 Task: In the  document sketch.html. Below name insert the link: 'www.quora.com' Insert Dropdown below the link: Project Status  'Select Completed'Insert Header and write  "Stellar". Change font style to  Times New Roman
Action: Mouse pressed left at (277, 437)
Screenshot: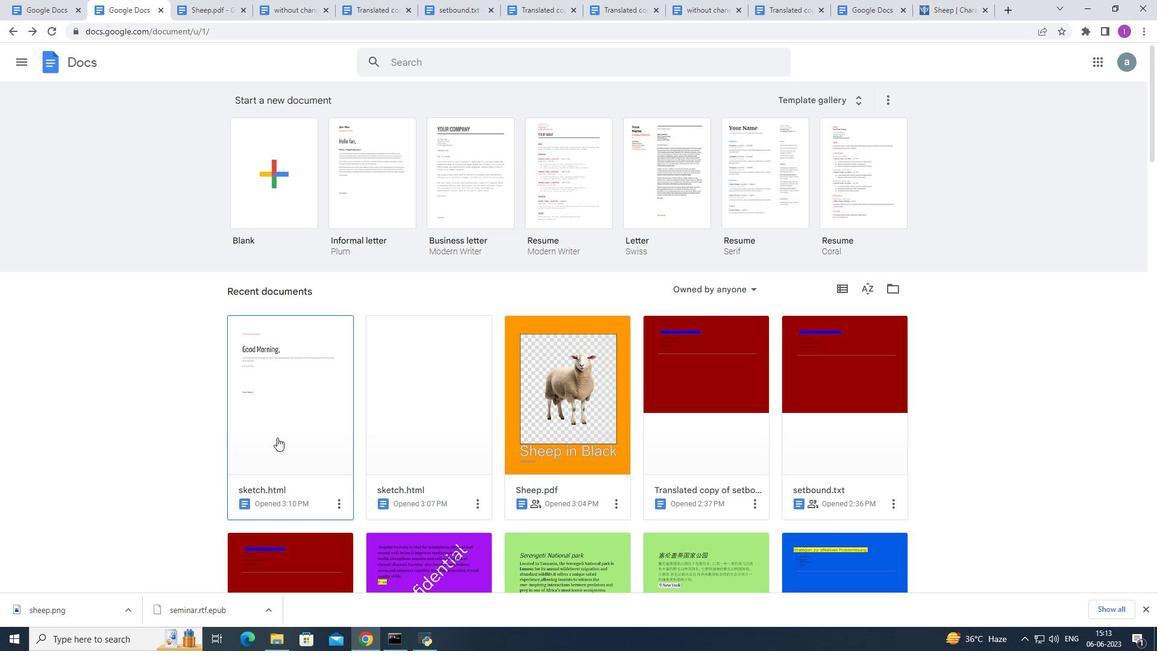 
Action: Mouse moved to (426, 384)
Screenshot: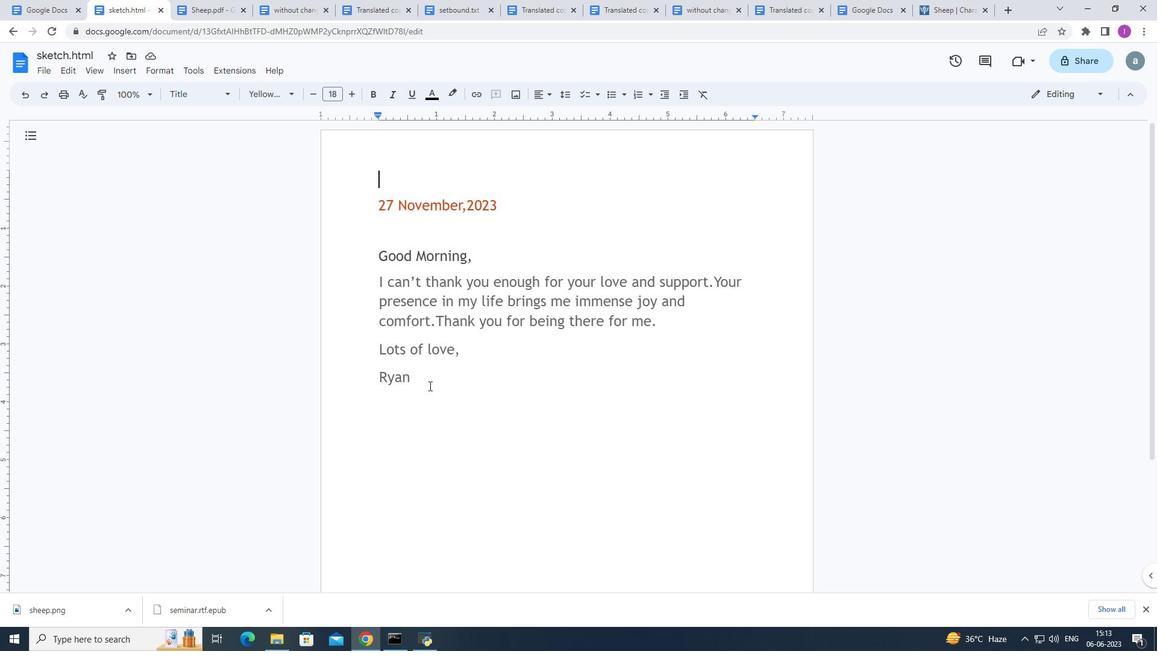
Action: Mouse pressed left at (426, 384)
Screenshot: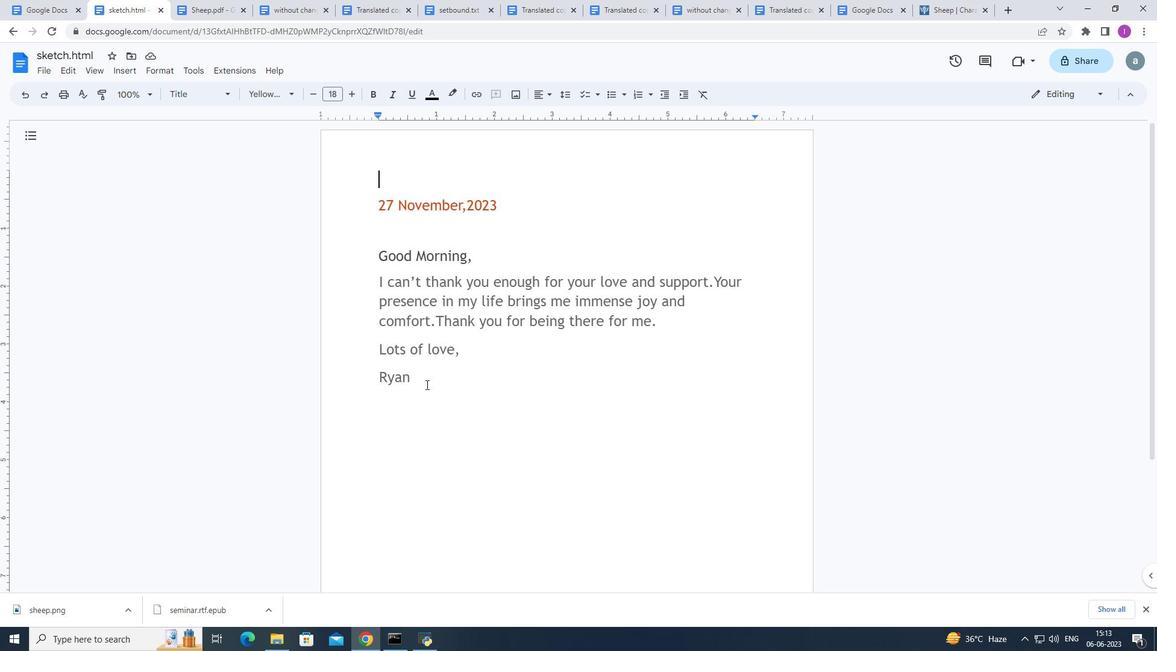 
Action: Mouse moved to (607, 387)
Screenshot: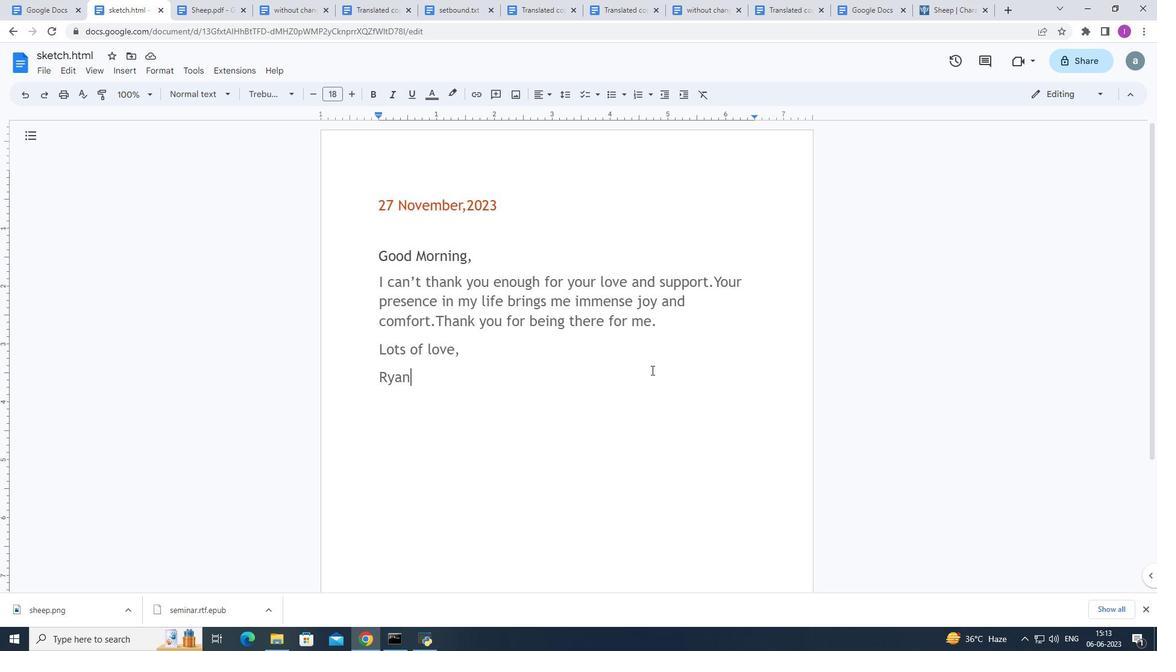 
Action: Key pressed <Key.enter>
Screenshot: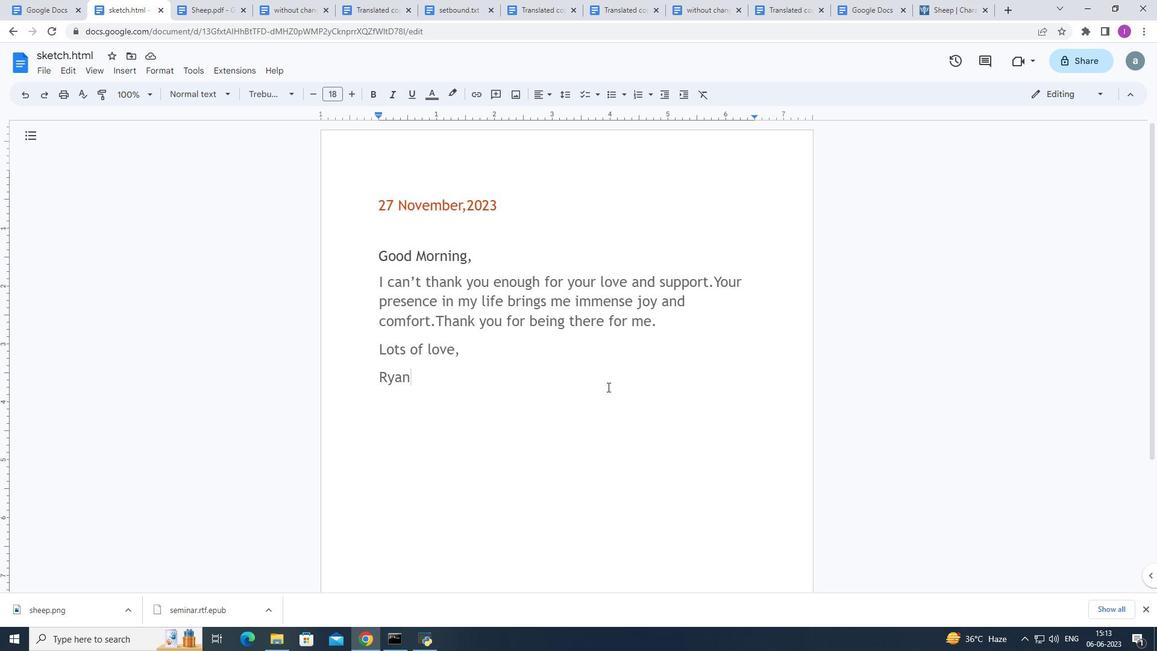 
Action: Mouse moved to (111, 70)
Screenshot: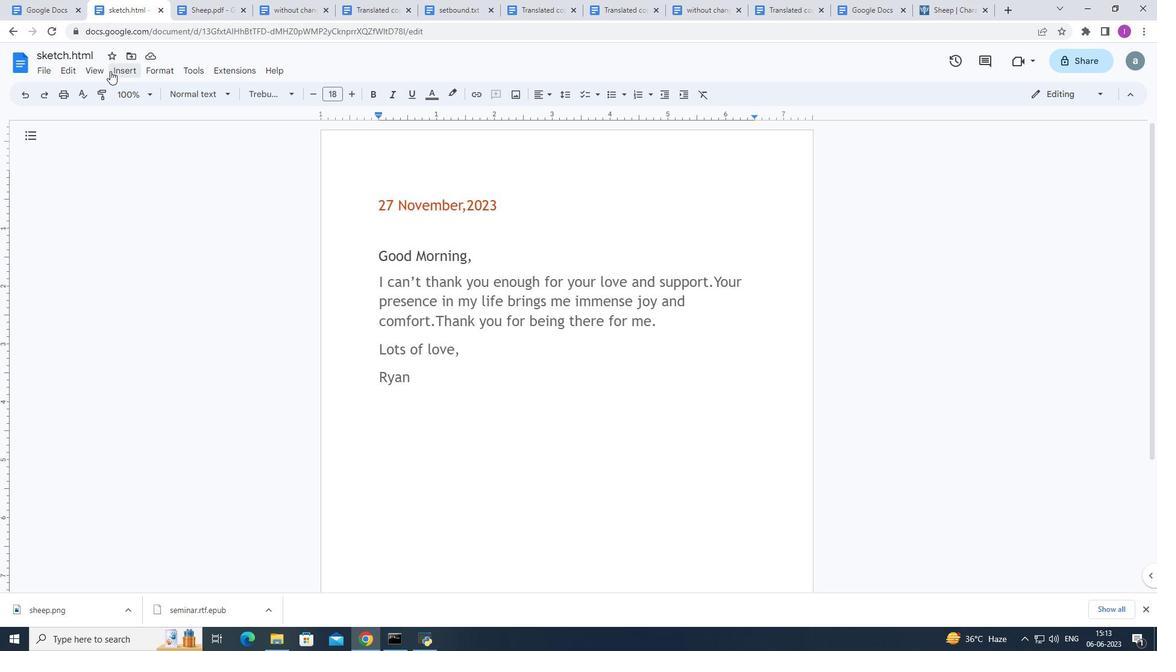 
Action: Mouse pressed left at (111, 70)
Screenshot: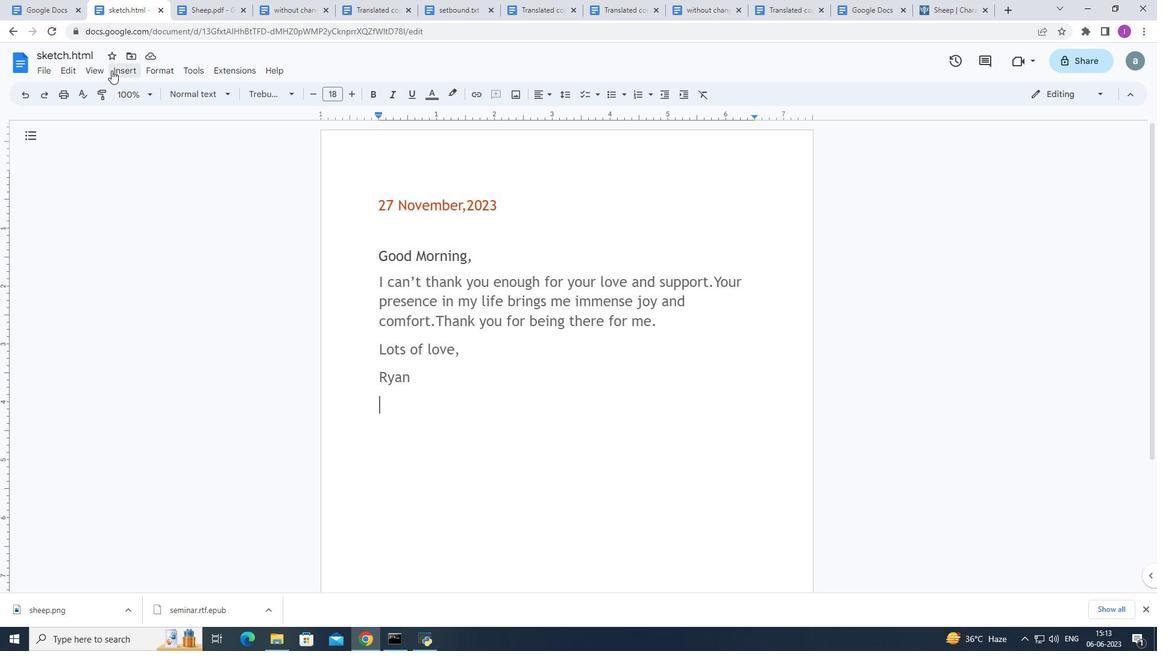 
Action: Mouse moved to (142, 438)
Screenshot: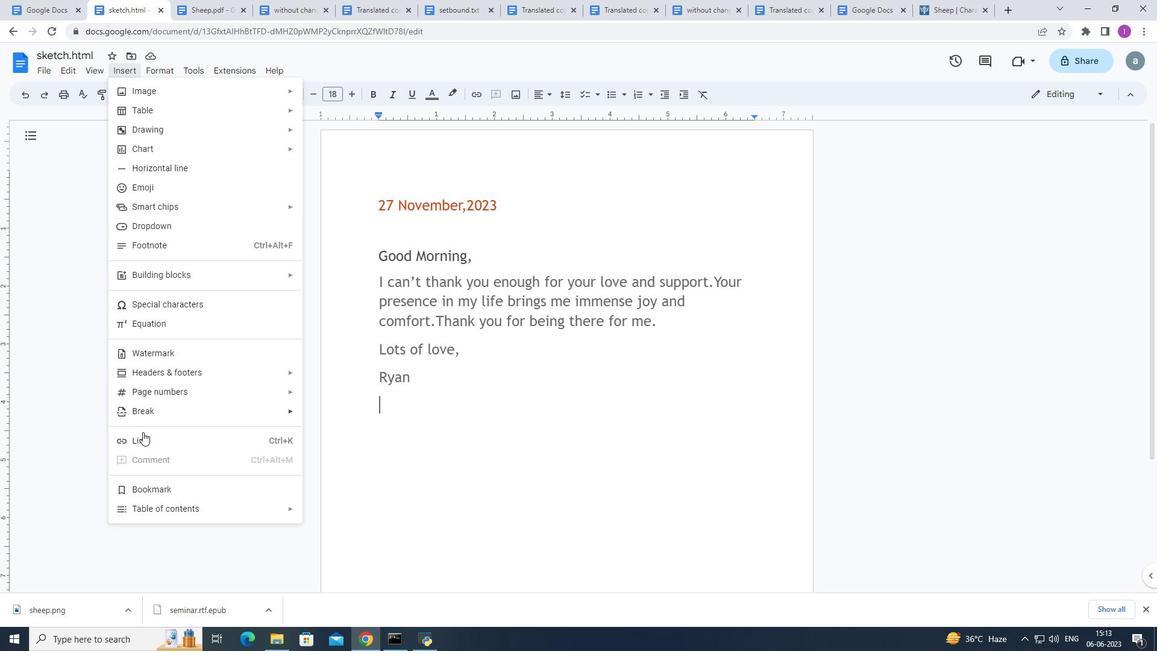 
Action: Mouse pressed left at (142, 438)
Screenshot: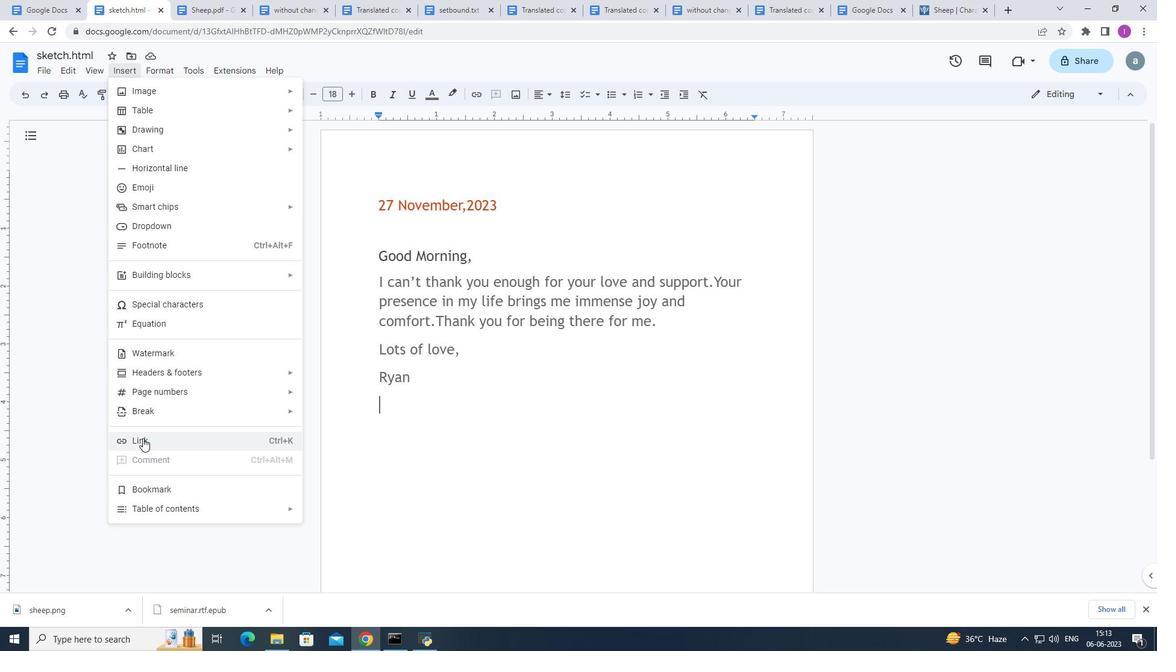 
Action: Mouse moved to (431, 316)
Screenshot: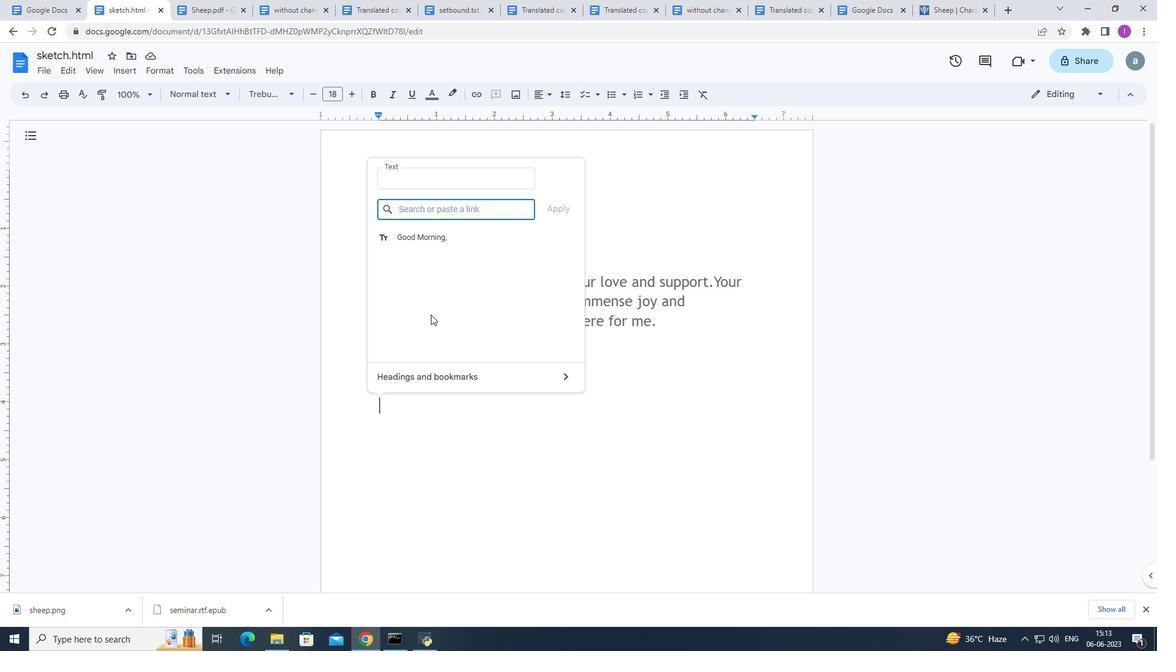 
Action: Key pressed w
Screenshot: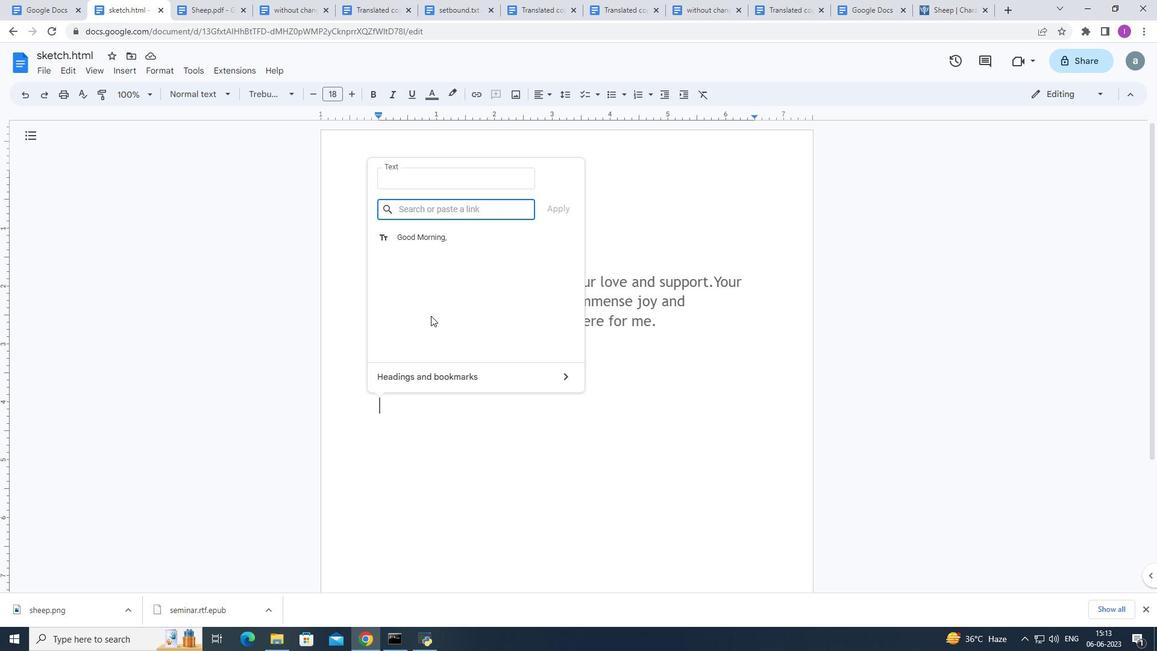 
Action: Mouse moved to (432, 319)
Screenshot: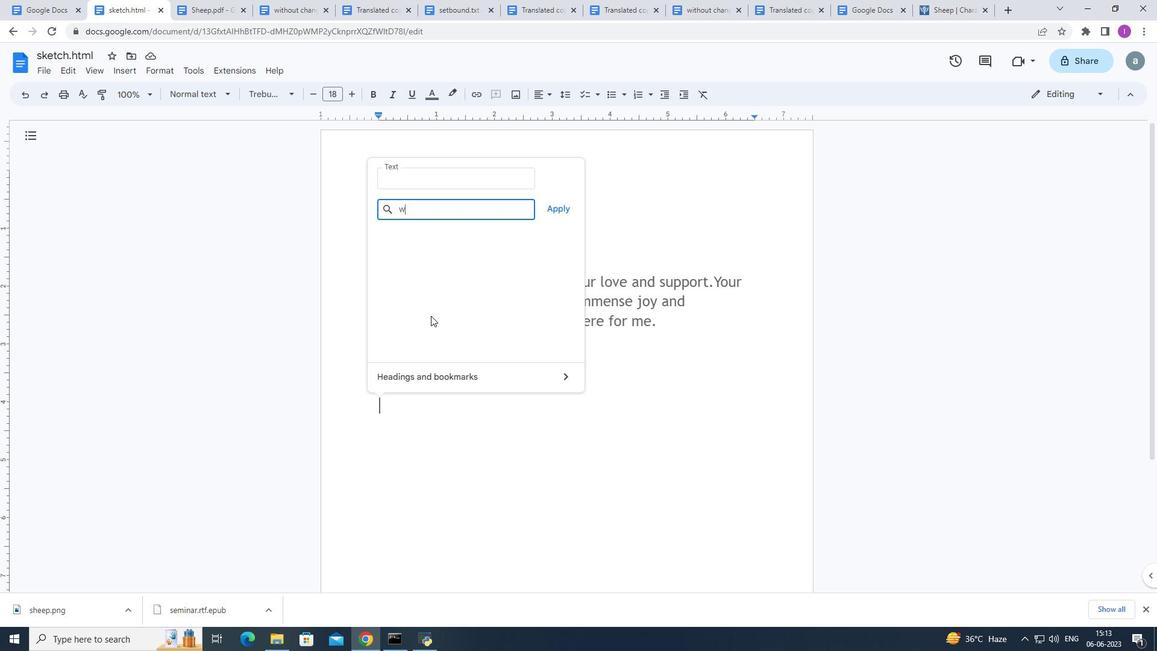 
Action: Key pressed w
Screenshot: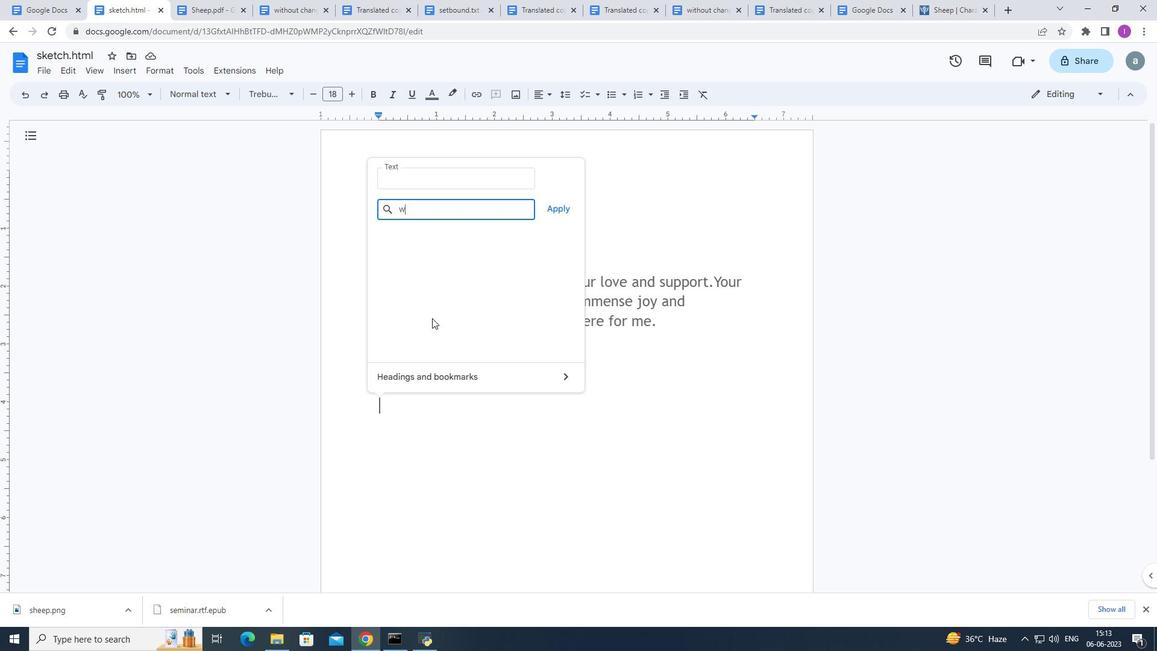 
Action: Mouse moved to (432, 320)
Screenshot: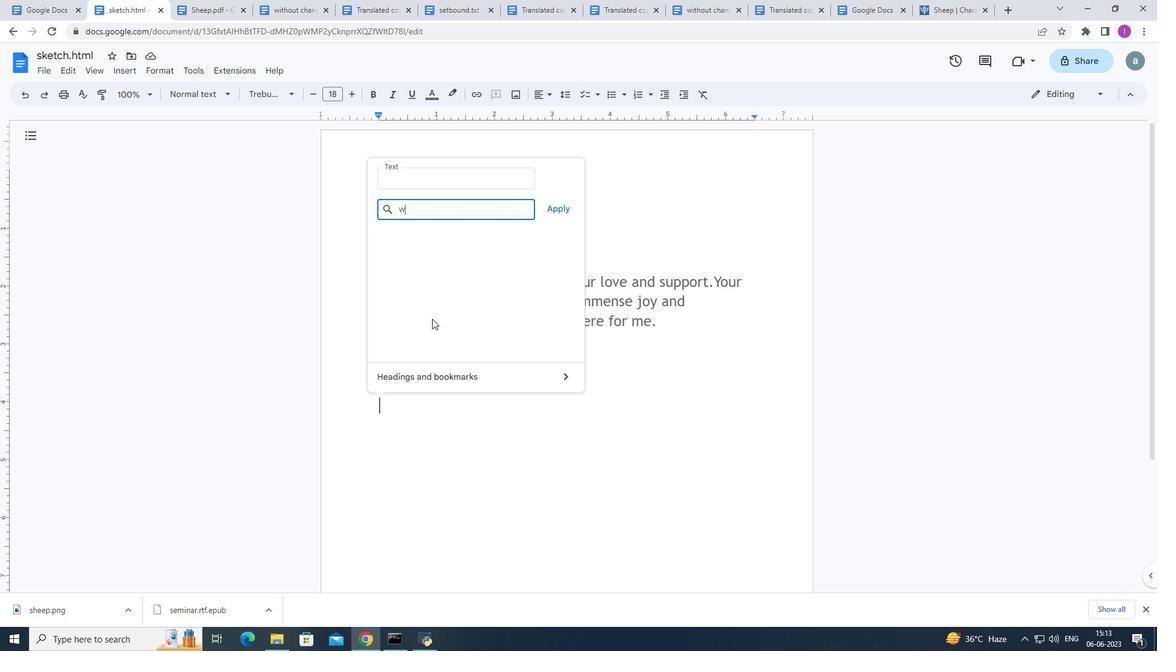 
Action: Key pressed w
Screenshot: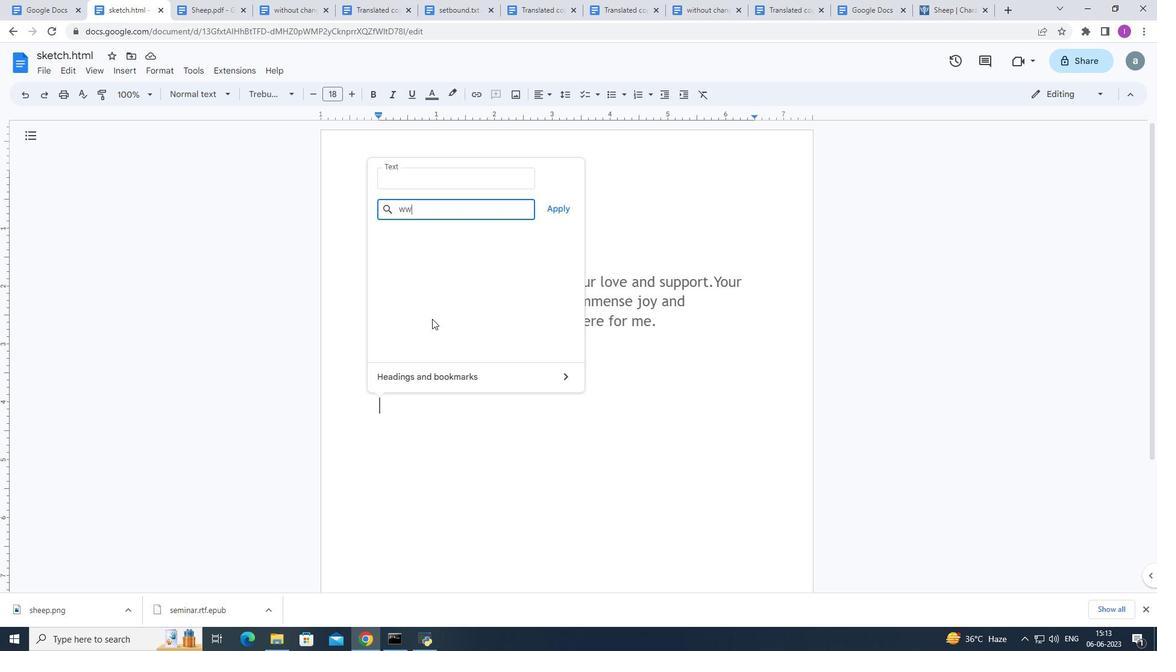 
Action: Mouse moved to (434, 342)
Screenshot: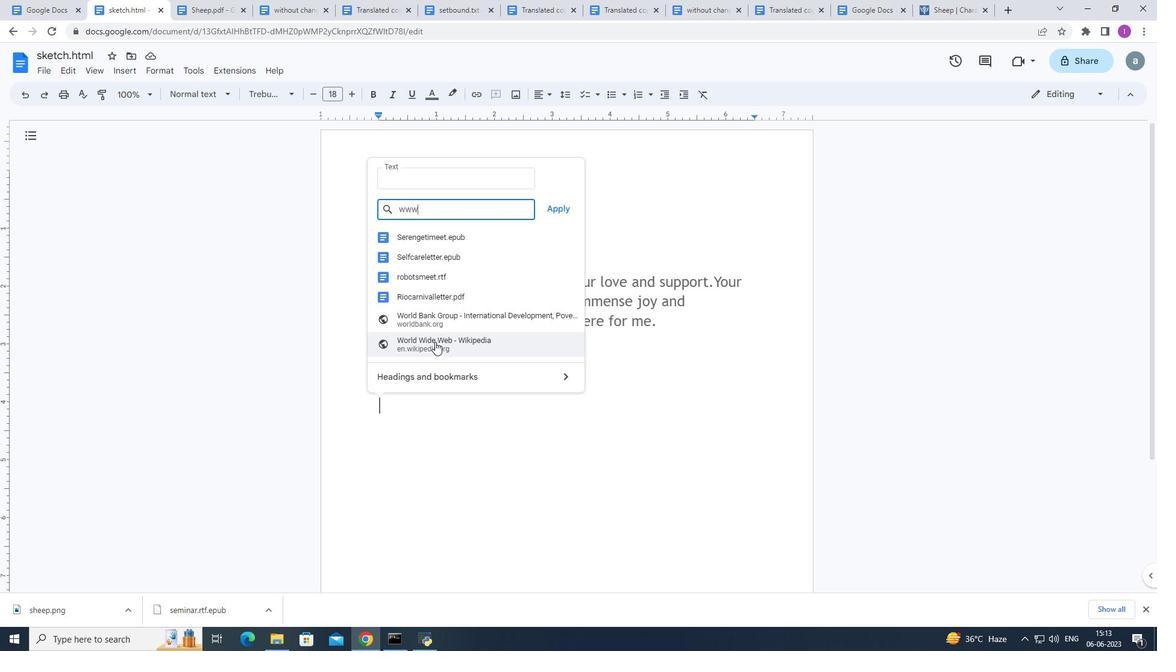 
Action: Key pressed .
Screenshot: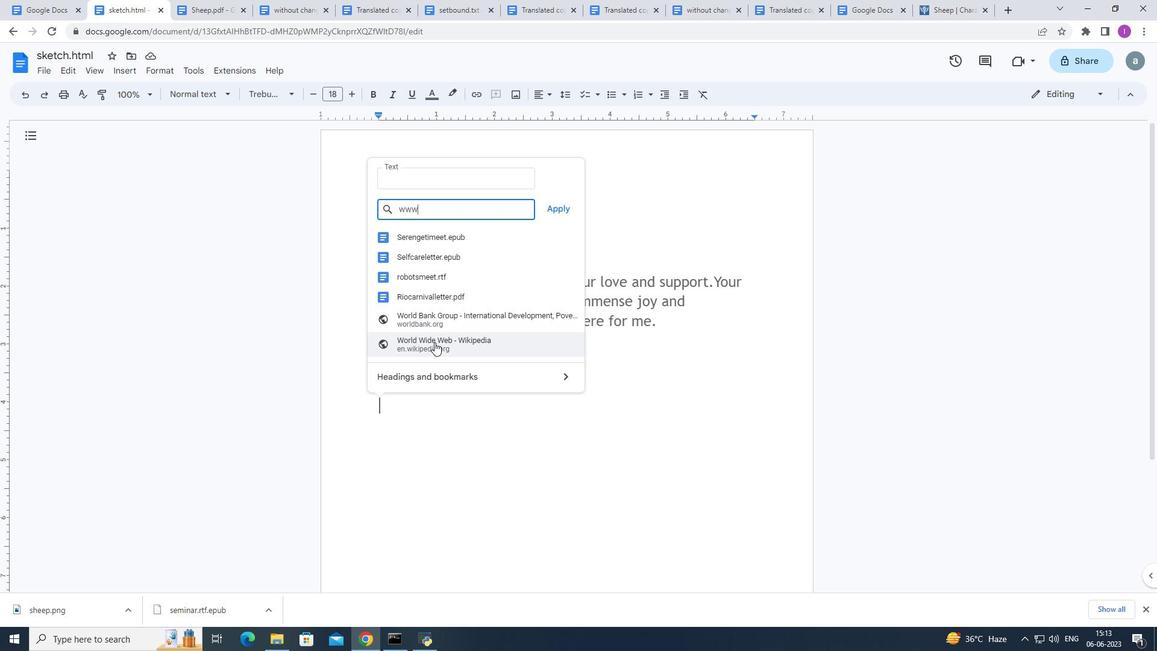 
Action: Mouse moved to (457, 336)
Screenshot: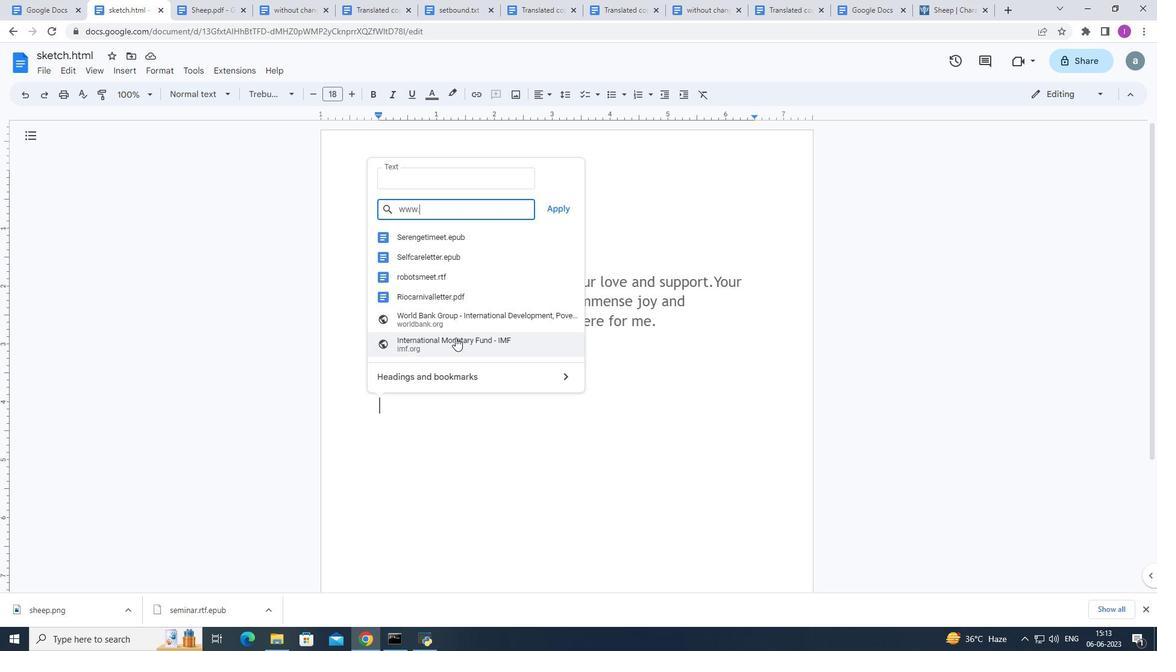 
Action: Key pressed quo
Screenshot: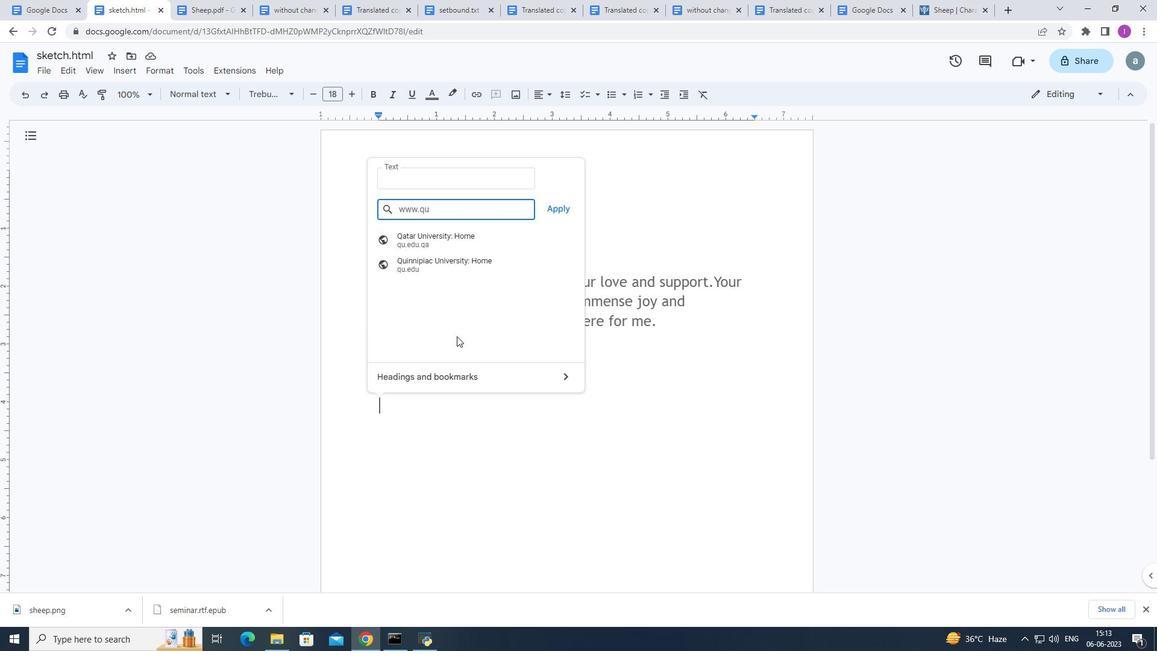 
Action: Mouse moved to (457, 337)
Screenshot: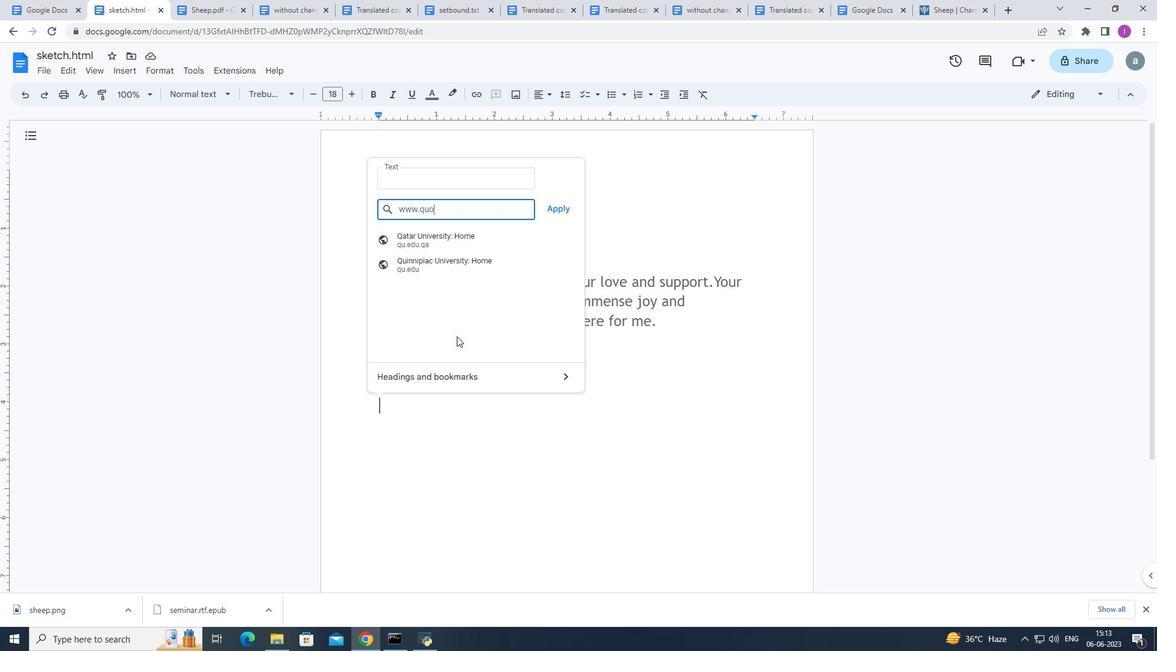 
Action: Key pressed r
Screenshot: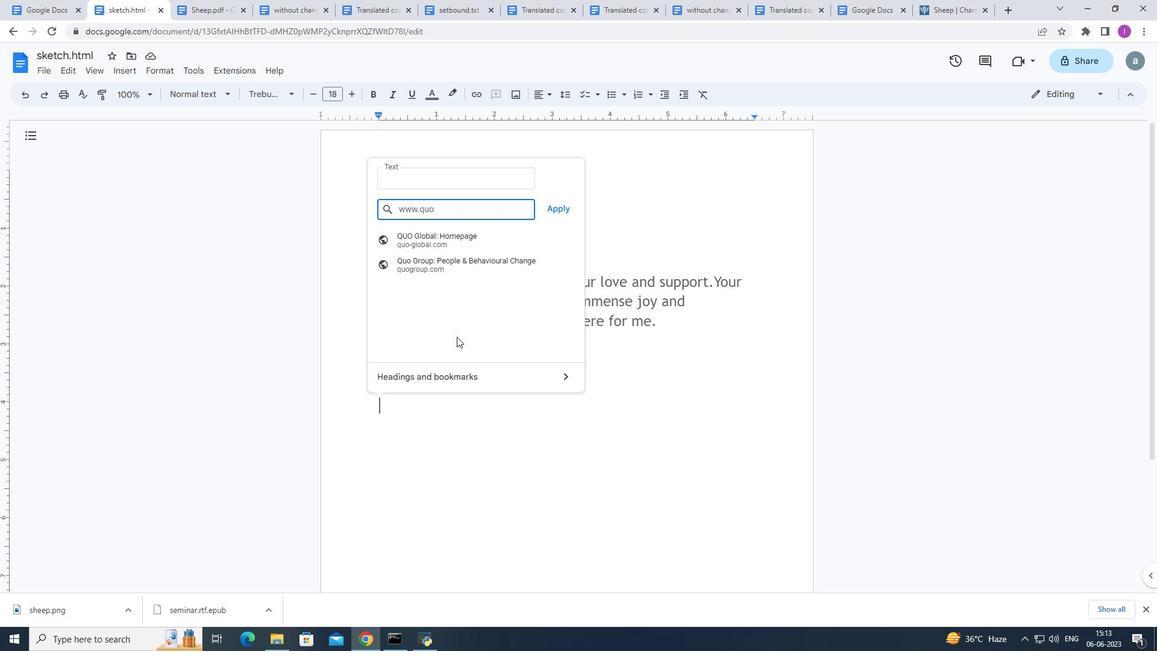 
Action: Mouse moved to (456, 338)
Screenshot: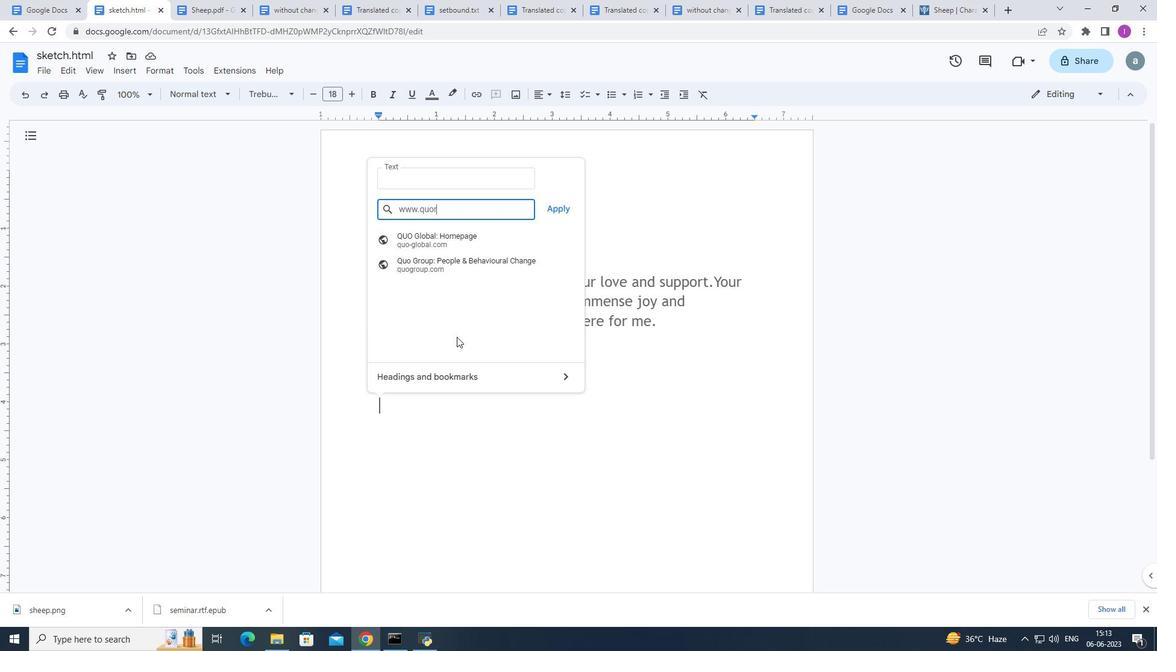 
Action: Key pressed a
Screenshot: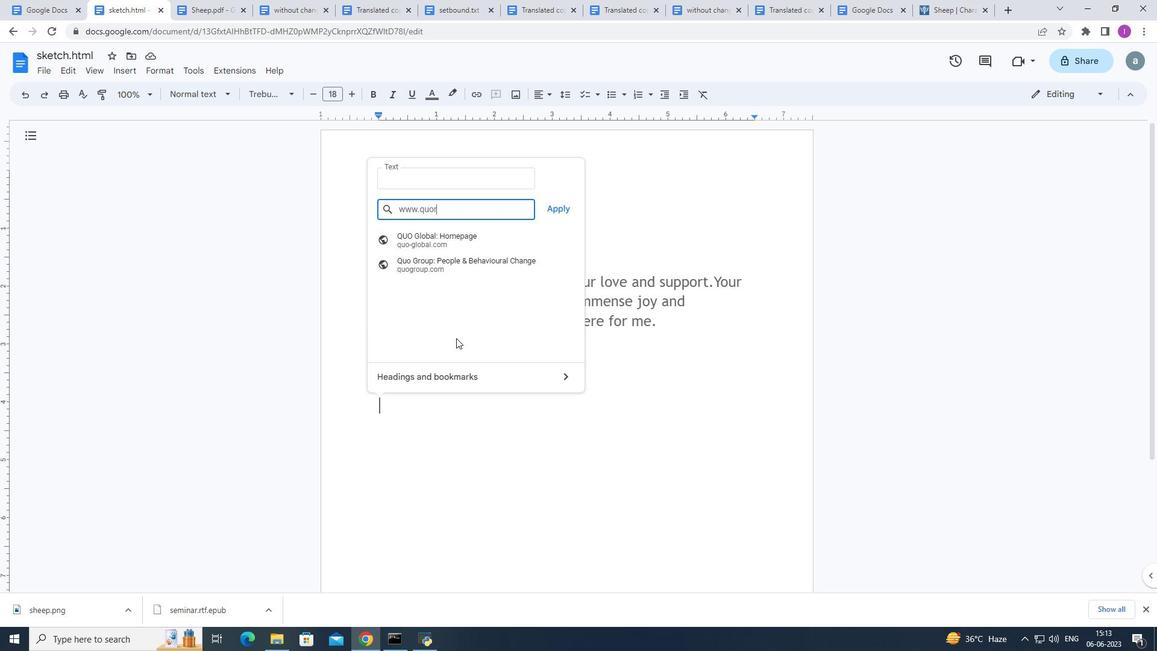 
Action: Mouse moved to (458, 342)
Screenshot: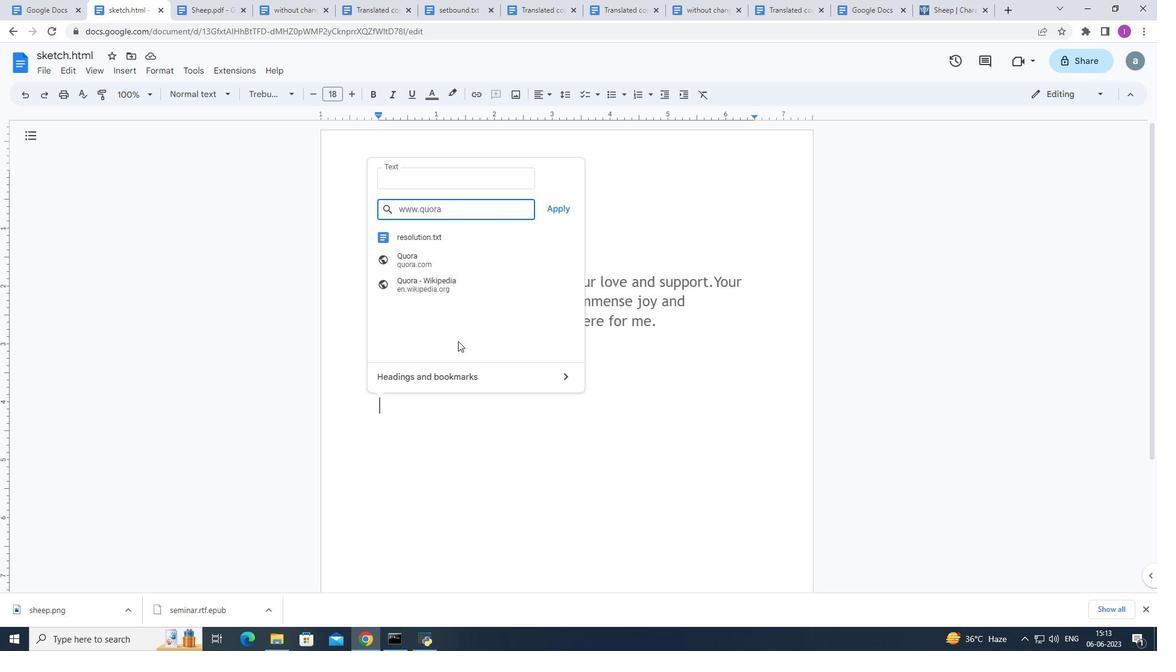 
Action: Key pressed .
Screenshot: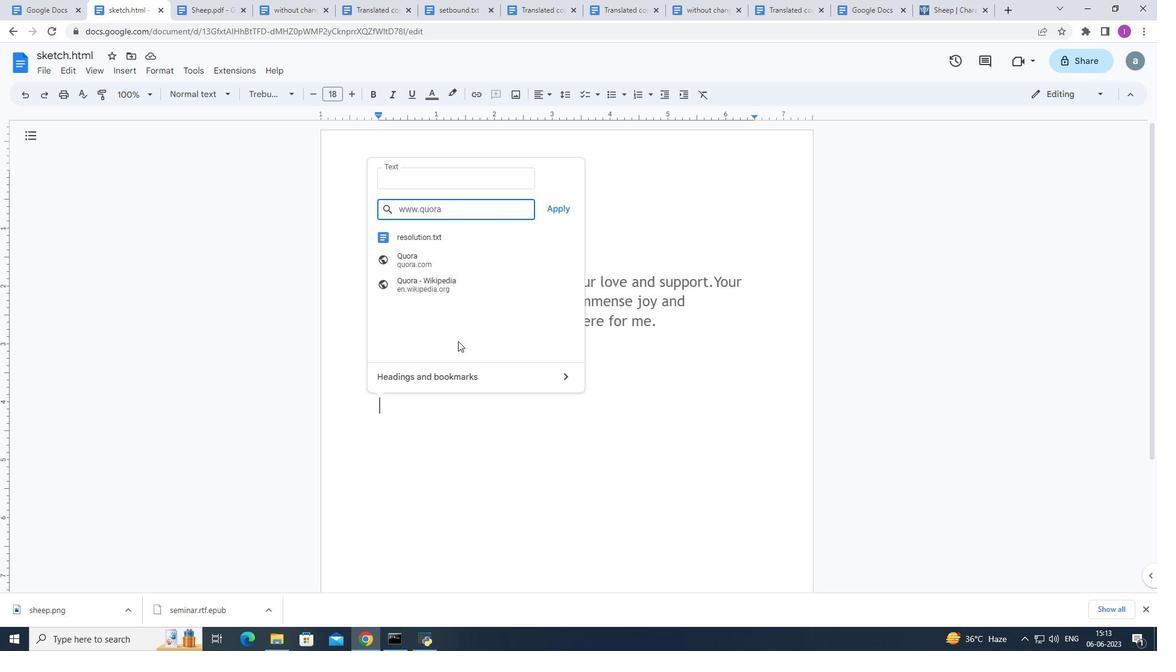 
Action: Mouse moved to (460, 346)
Screenshot: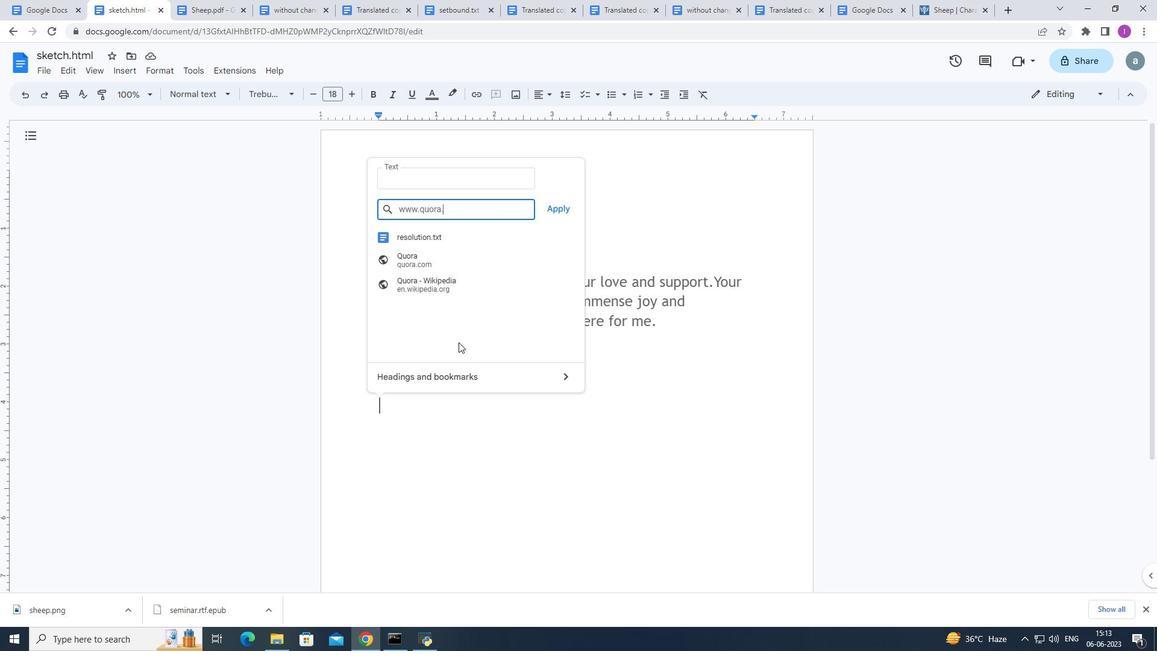
Action: Key pressed com
Screenshot: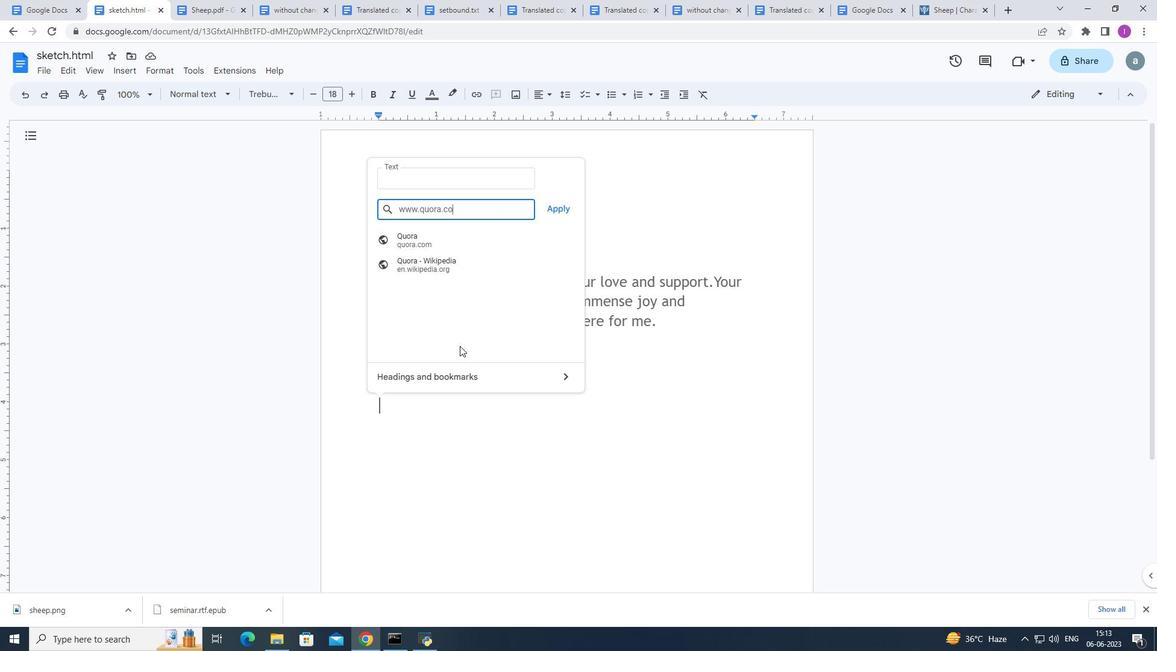 
Action: Mouse moved to (556, 212)
Screenshot: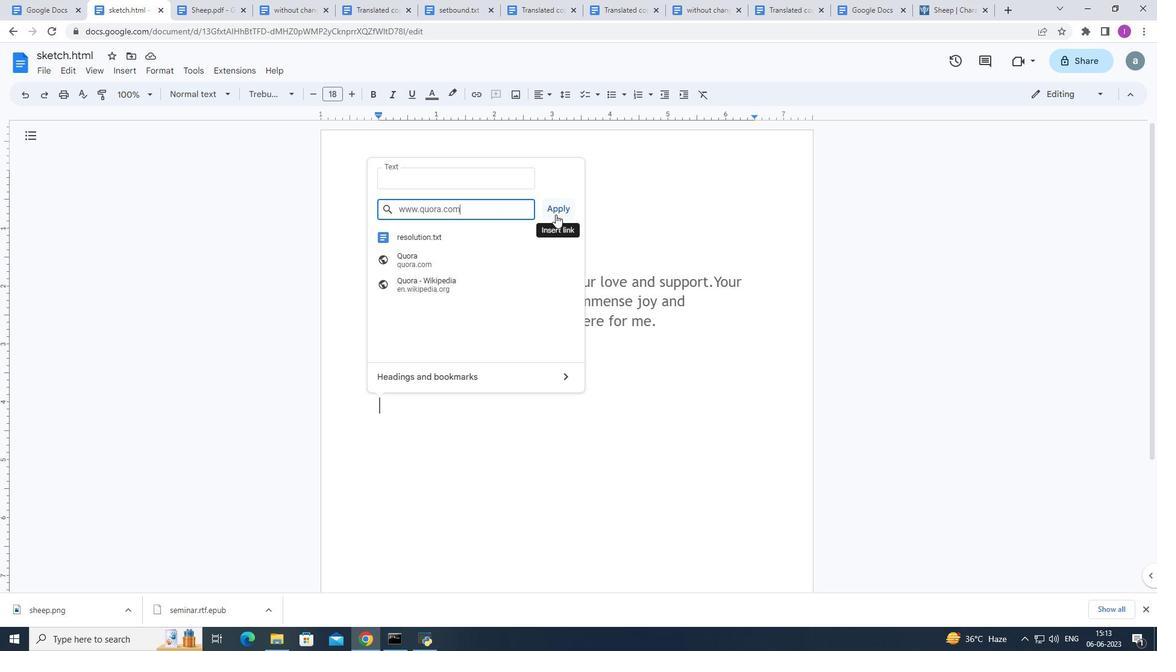 
Action: Mouse pressed left at (556, 212)
Screenshot: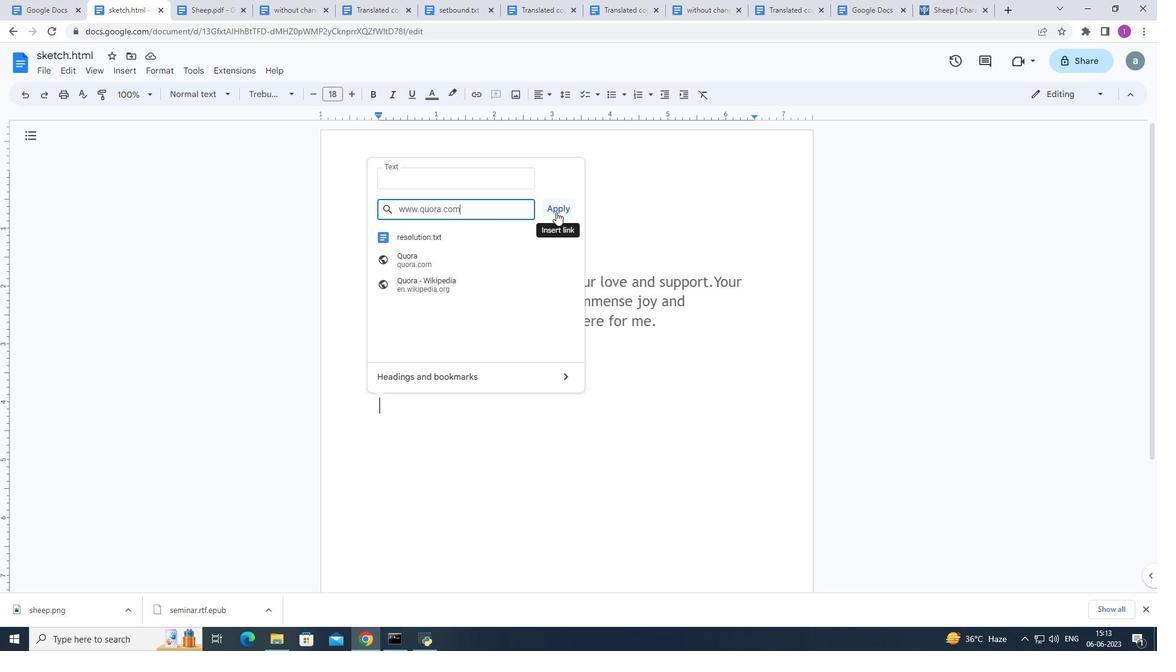 
Action: Mouse moved to (130, 68)
Screenshot: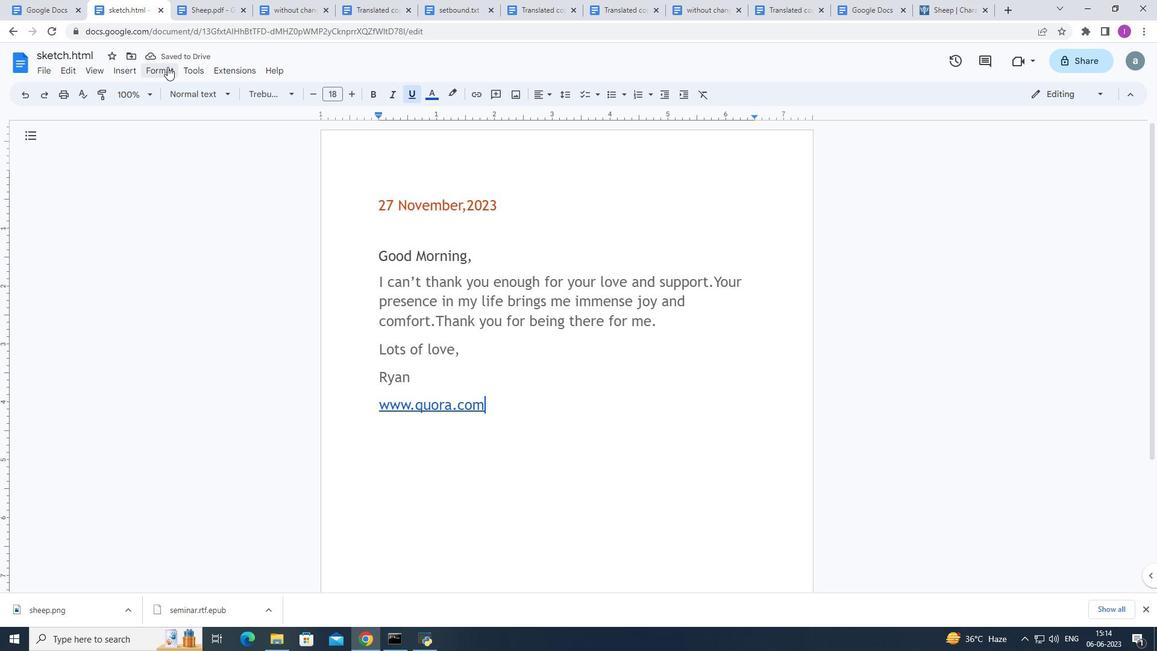 
Action: Mouse pressed left at (130, 68)
Screenshot: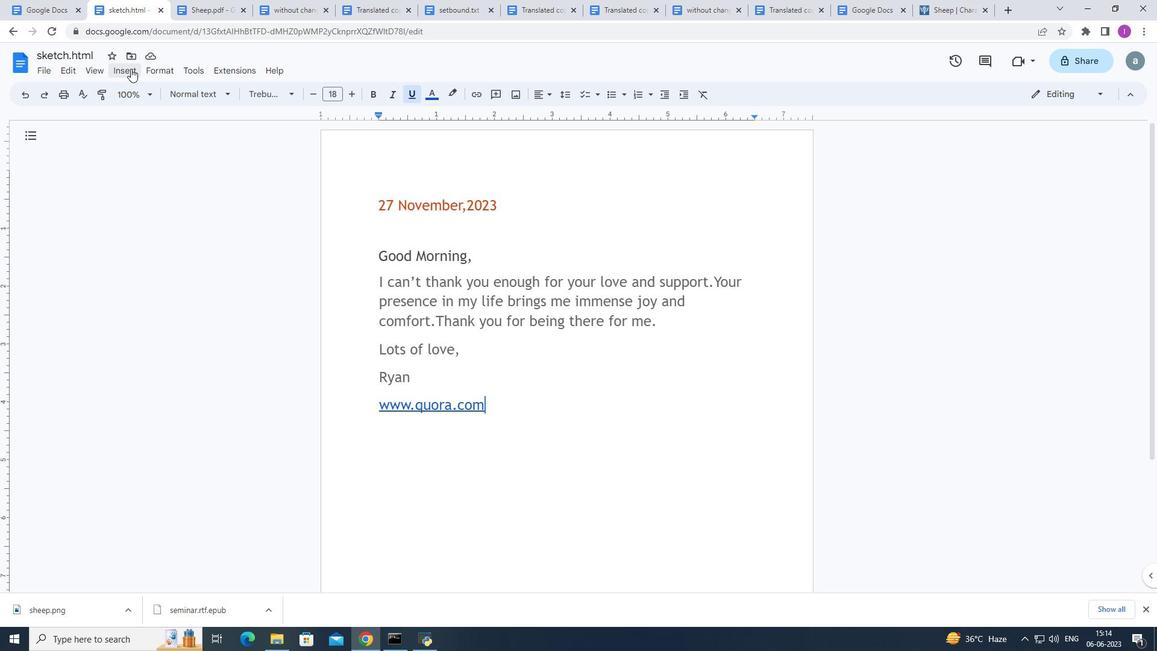 
Action: Mouse moved to (168, 229)
Screenshot: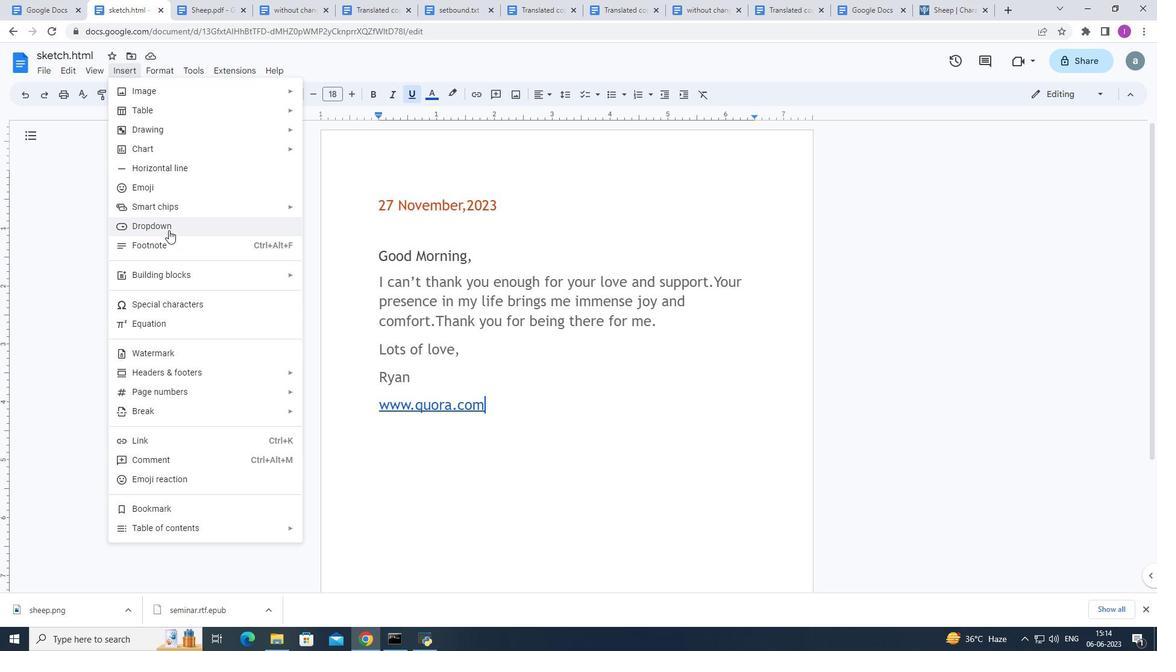 
Action: Mouse pressed left at (168, 229)
Screenshot: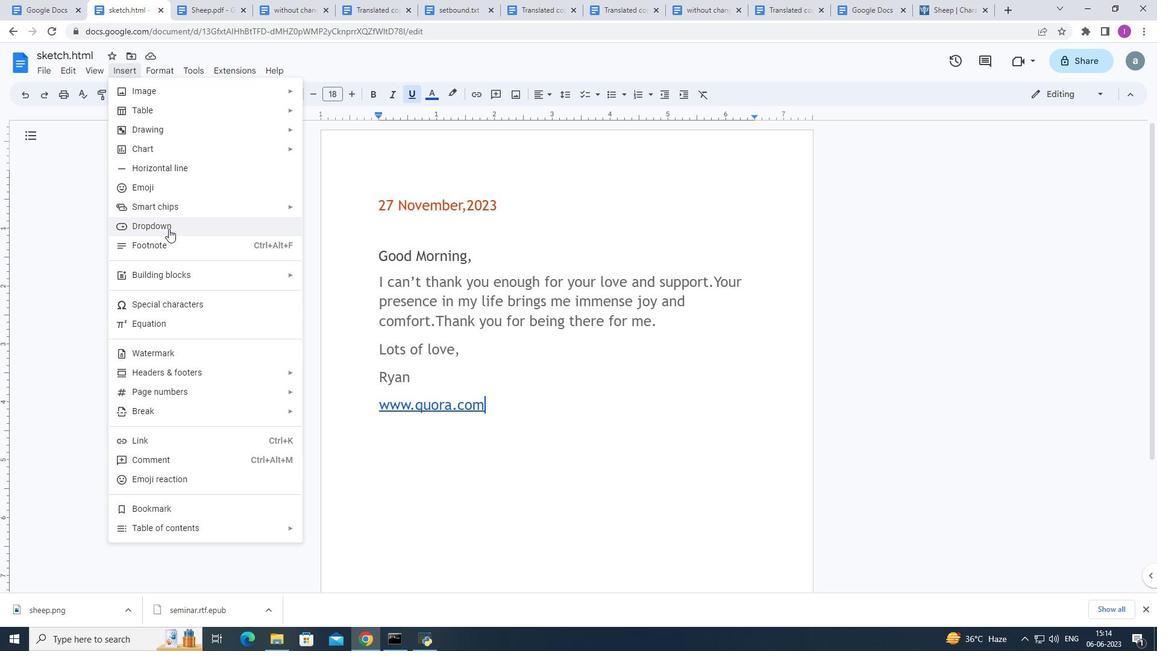 
Action: Mouse moved to (706, 521)
Screenshot: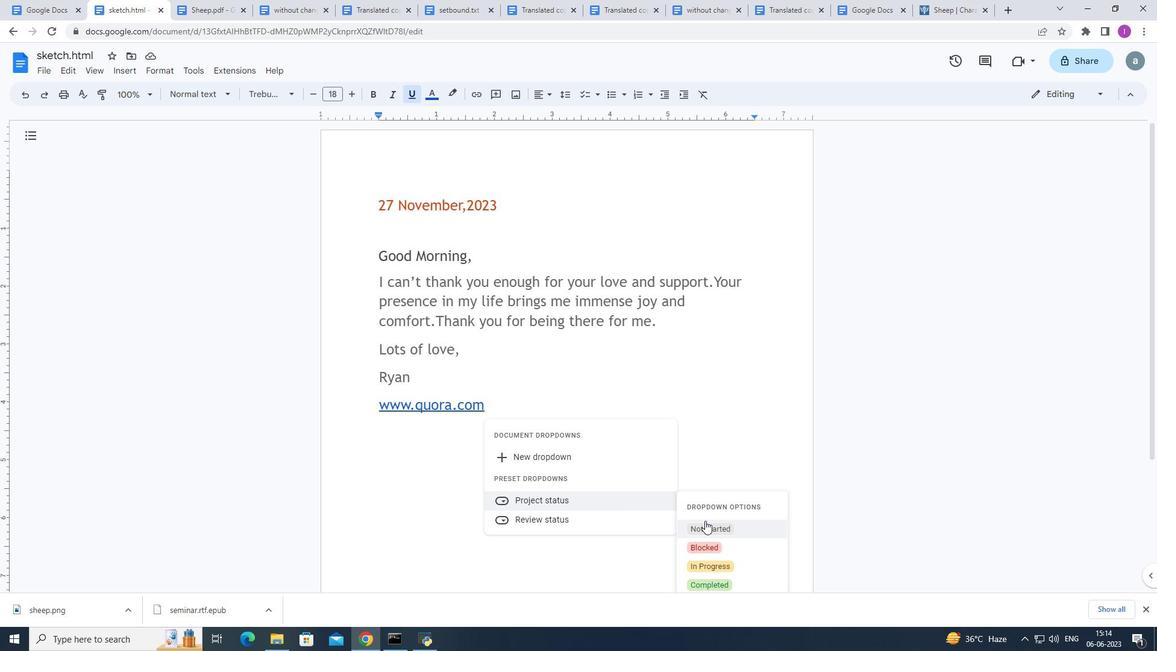 
Action: Mouse scrolled (706, 521) with delta (0, 0)
Screenshot: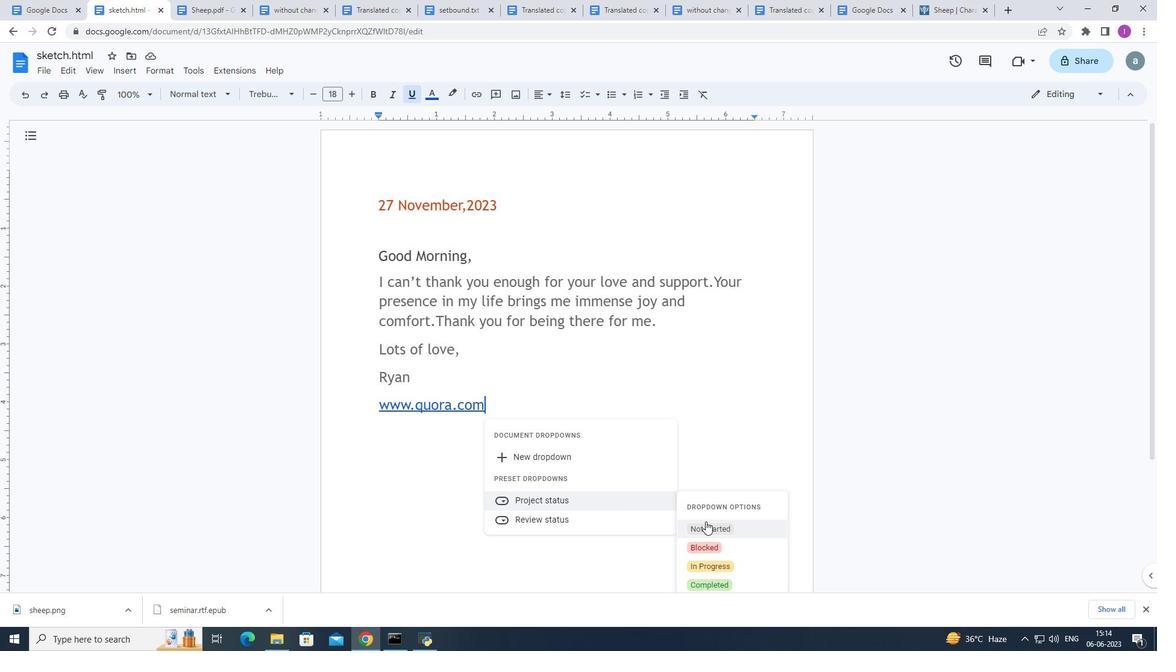 
Action: Mouse scrolled (706, 521) with delta (0, 0)
Screenshot: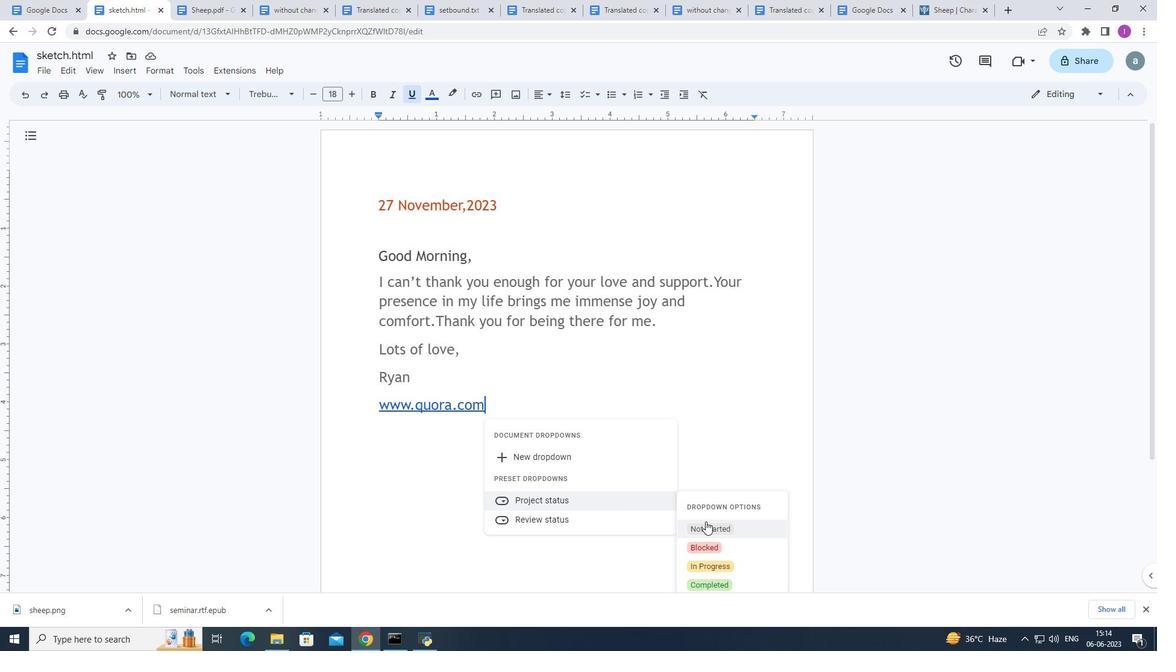
Action: Mouse moved to (716, 464)
Screenshot: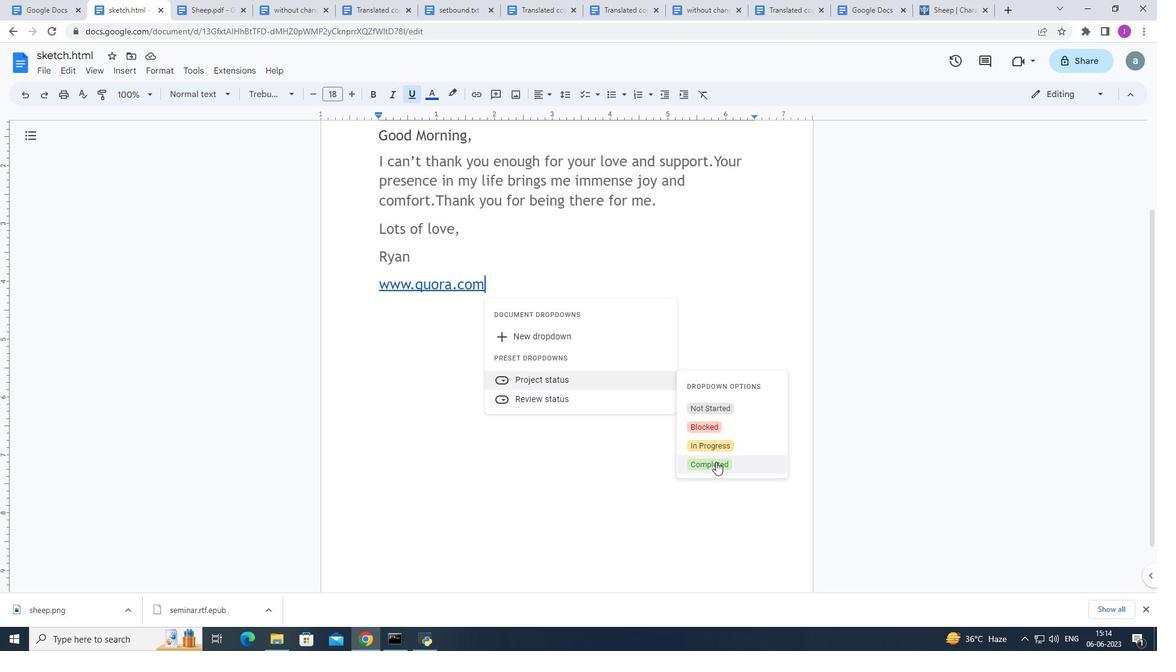 
Action: Mouse pressed left at (716, 464)
Screenshot: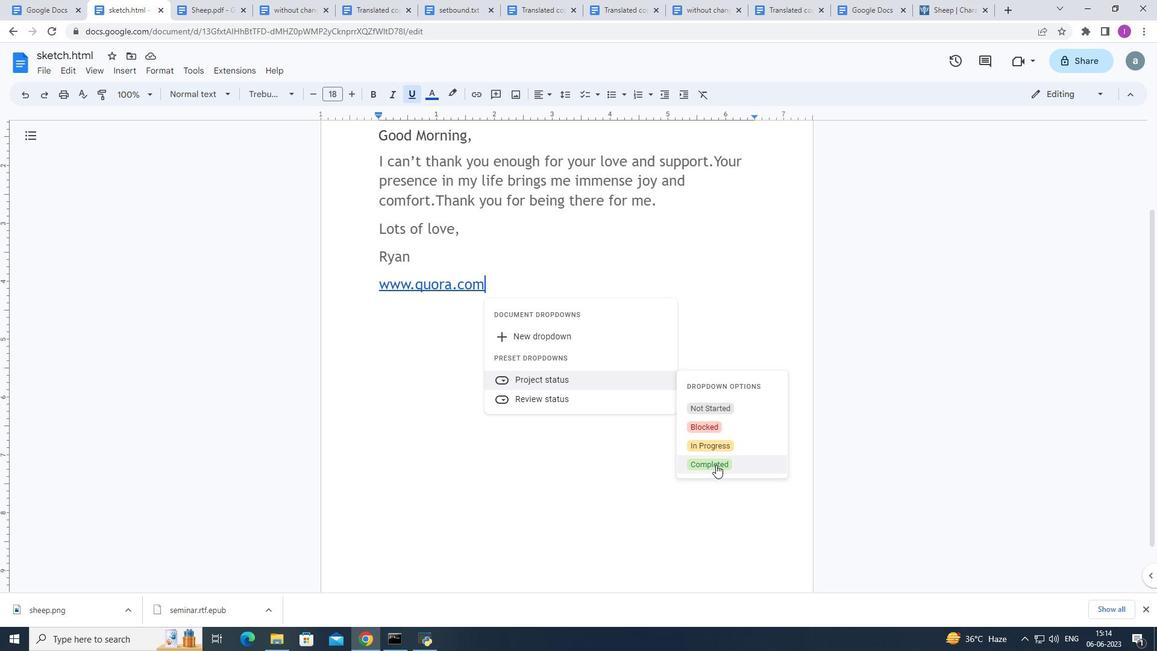 
Action: Mouse moved to (120, 65)
Screenshot: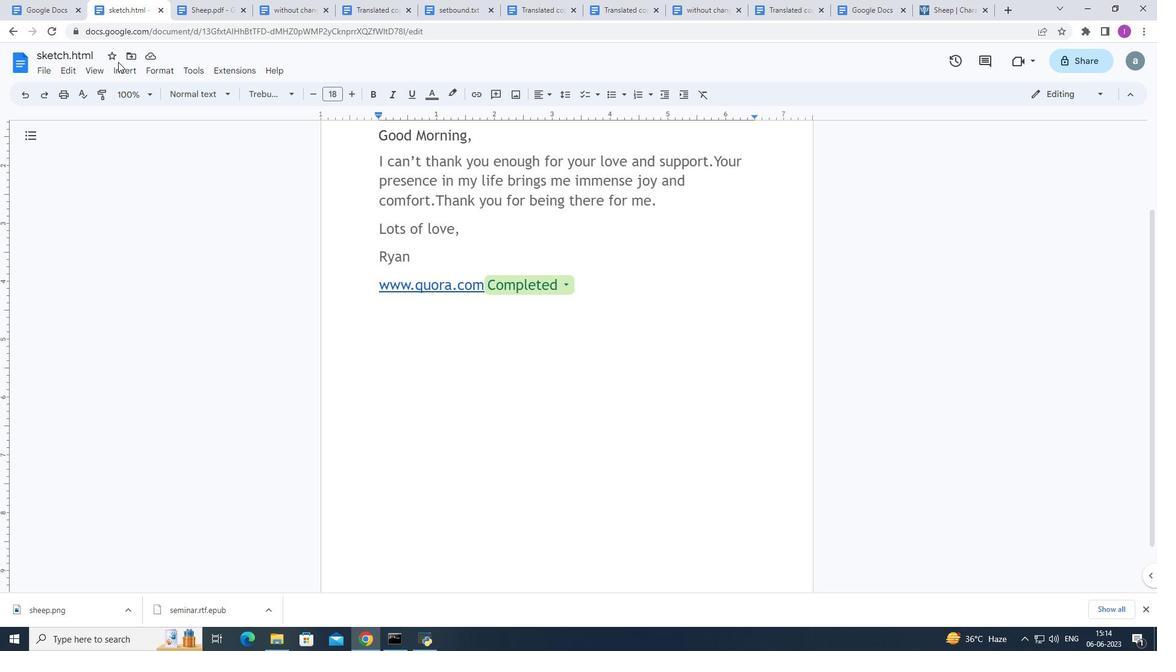 
Action: Mouse pressed left at (120, 65)
Screenshot: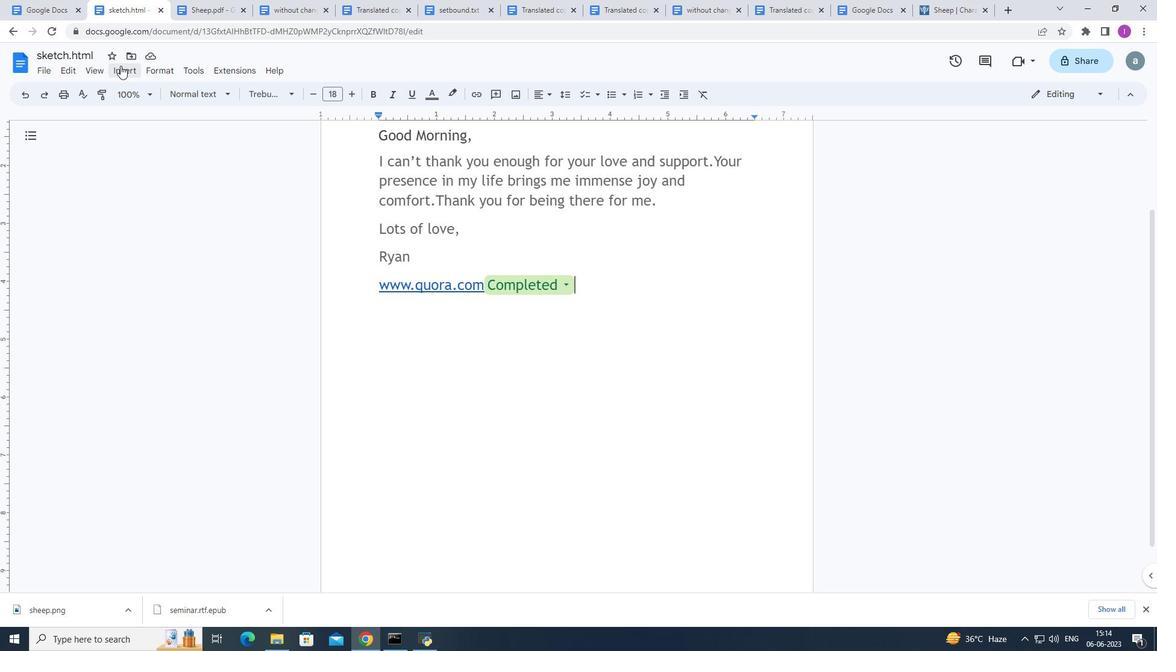 
Action: Mouse moved to (356, 380)
Screenshot: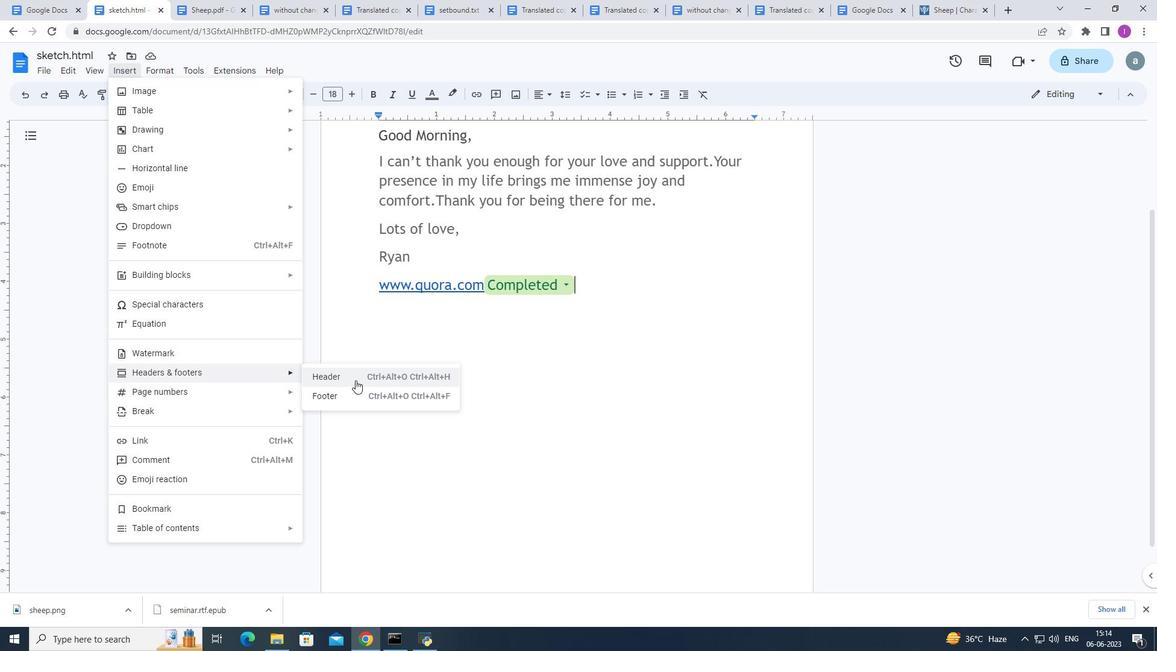 
Action: Mouse pressed left at (356, 380)
Screenshot: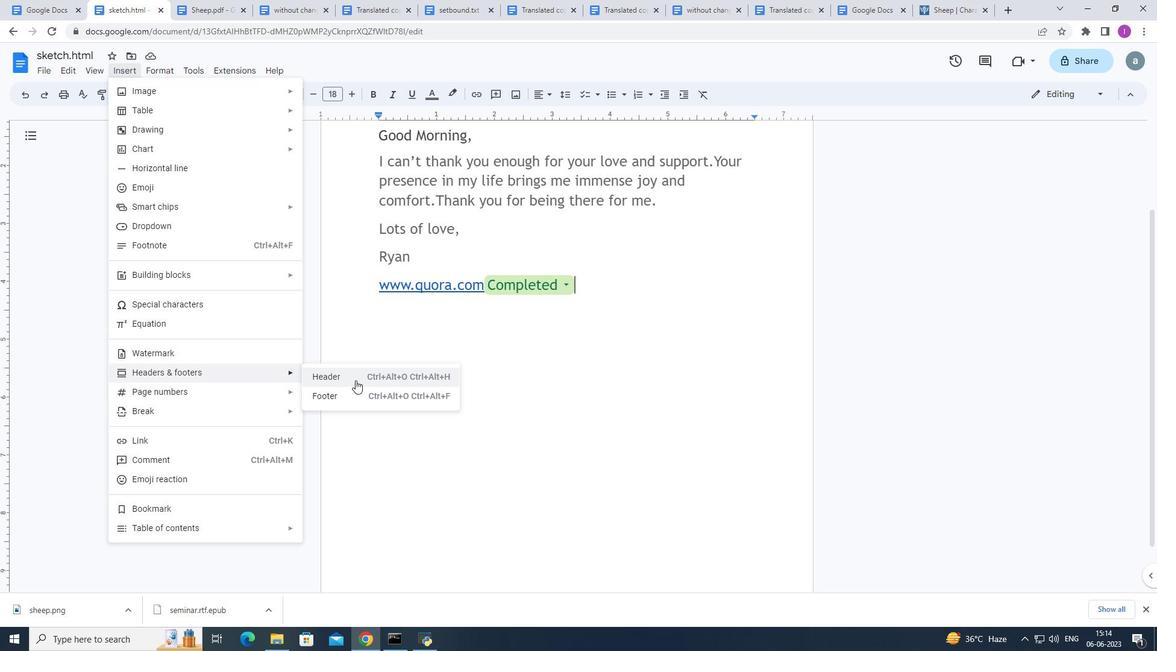 
Action: Mouse moved to (393, 320)
Screenshot: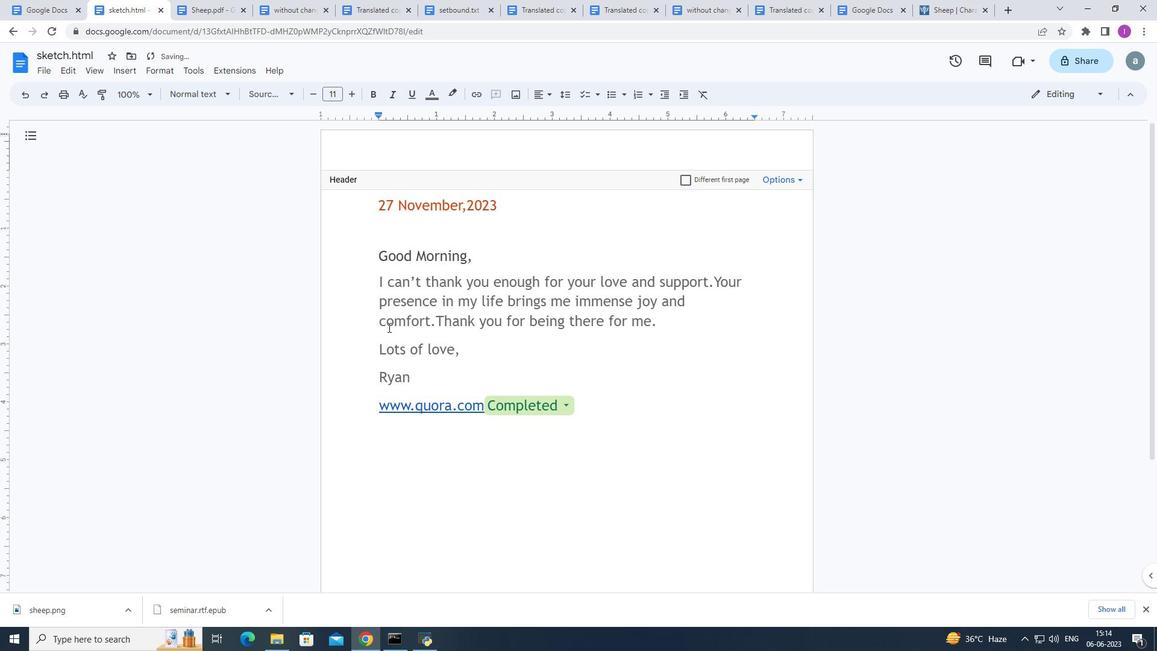 
Action: Key pressed <Key.shift>Stellar
Screenshot: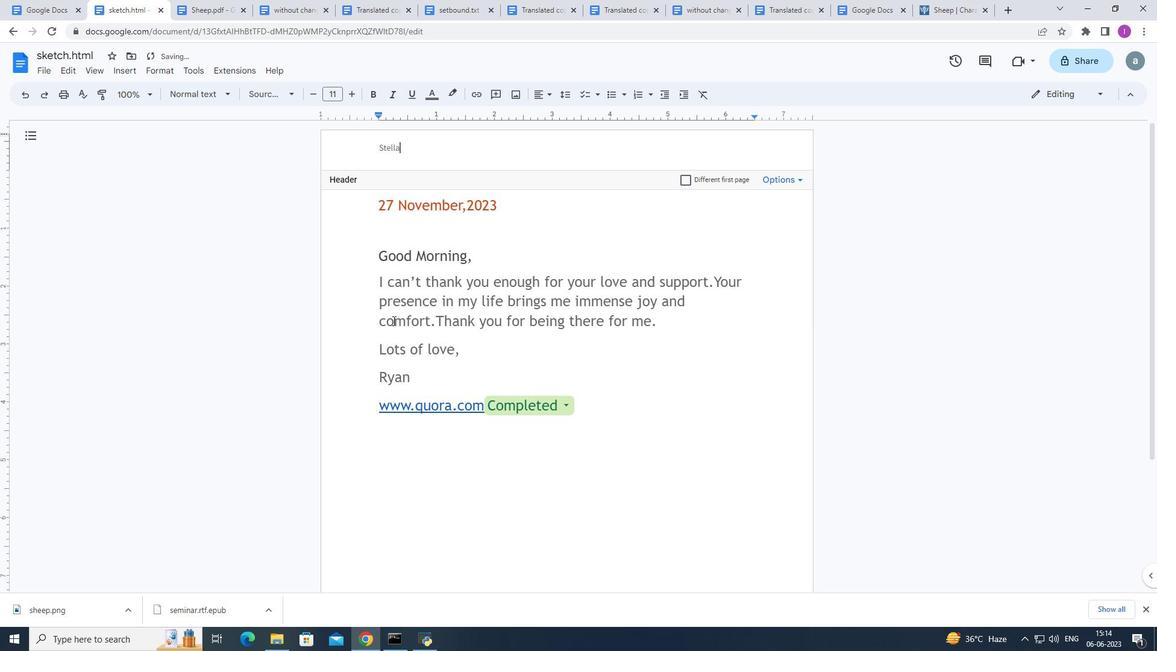
Action: Mouse moved to (406, 147)
Screenshot: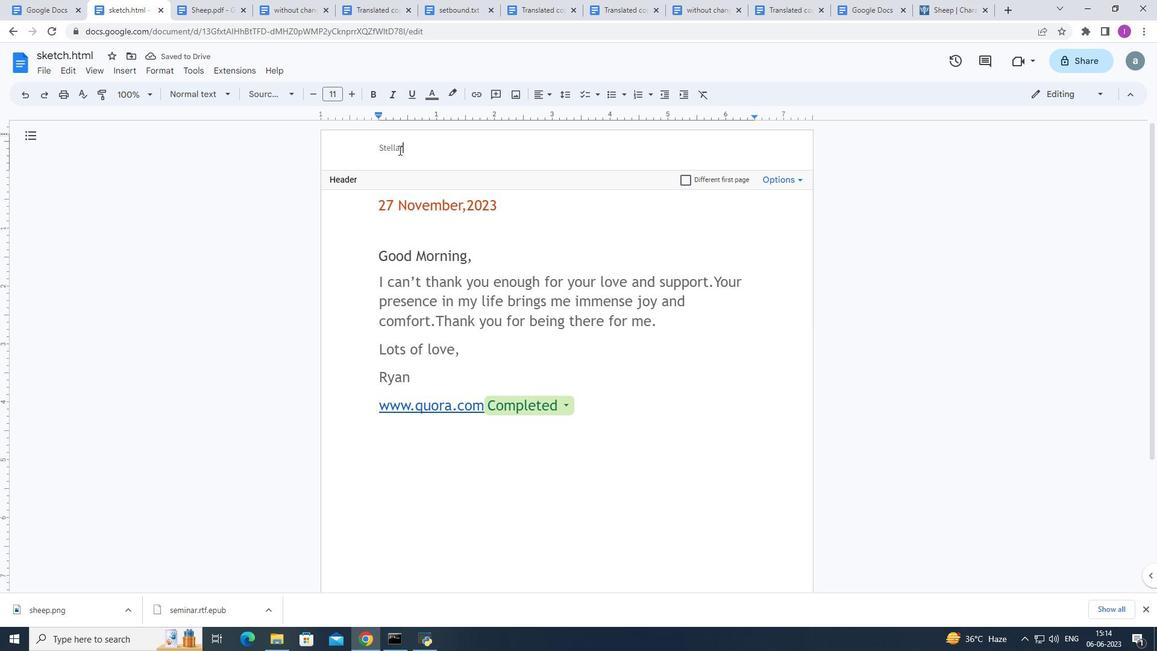 
Action: Mouse pressed left at (406, 147)
Screenshot: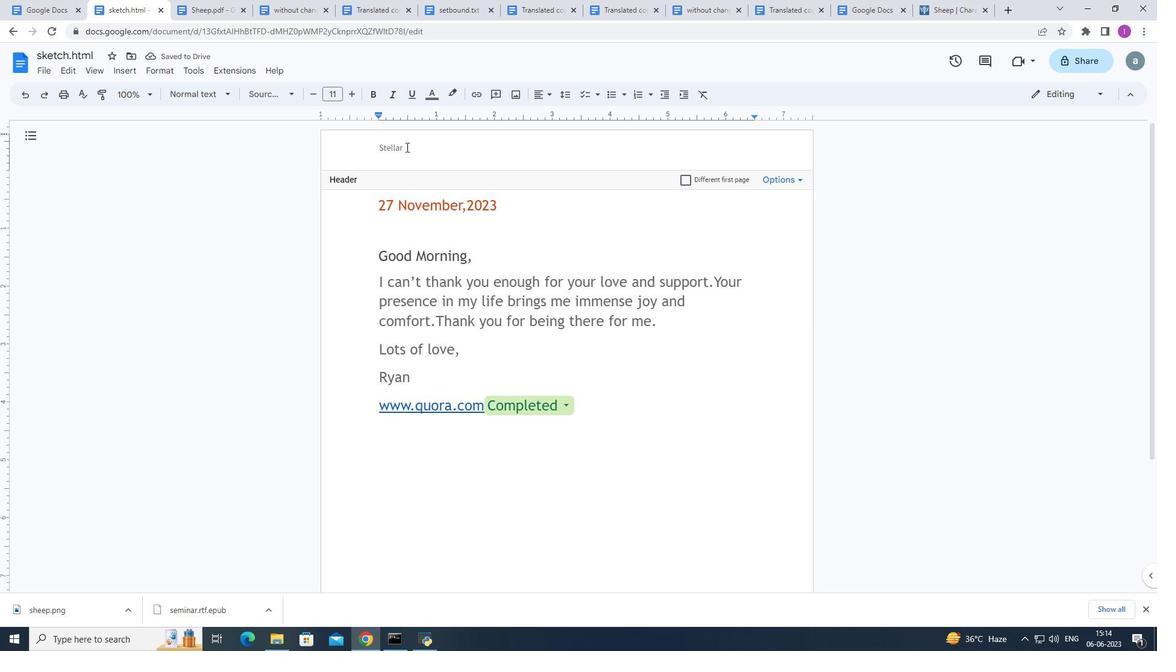 
Action: Mouse moved to (291, 95)
Screenshot: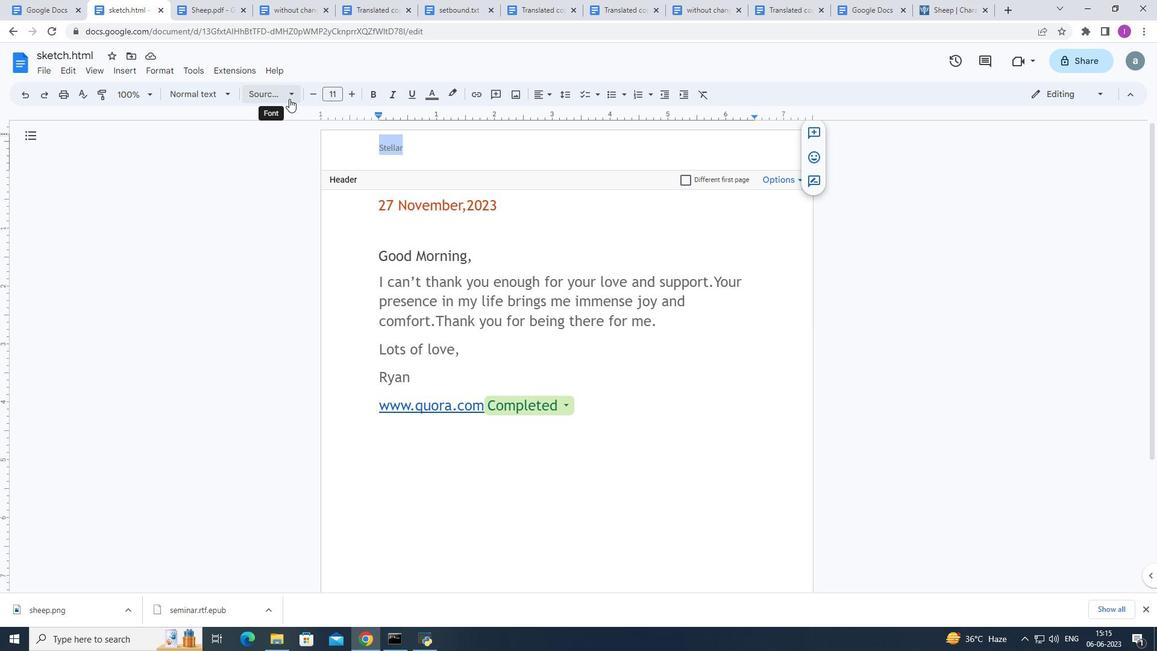 
Action: Mouse pressed left at (291, 95)
Screenshot: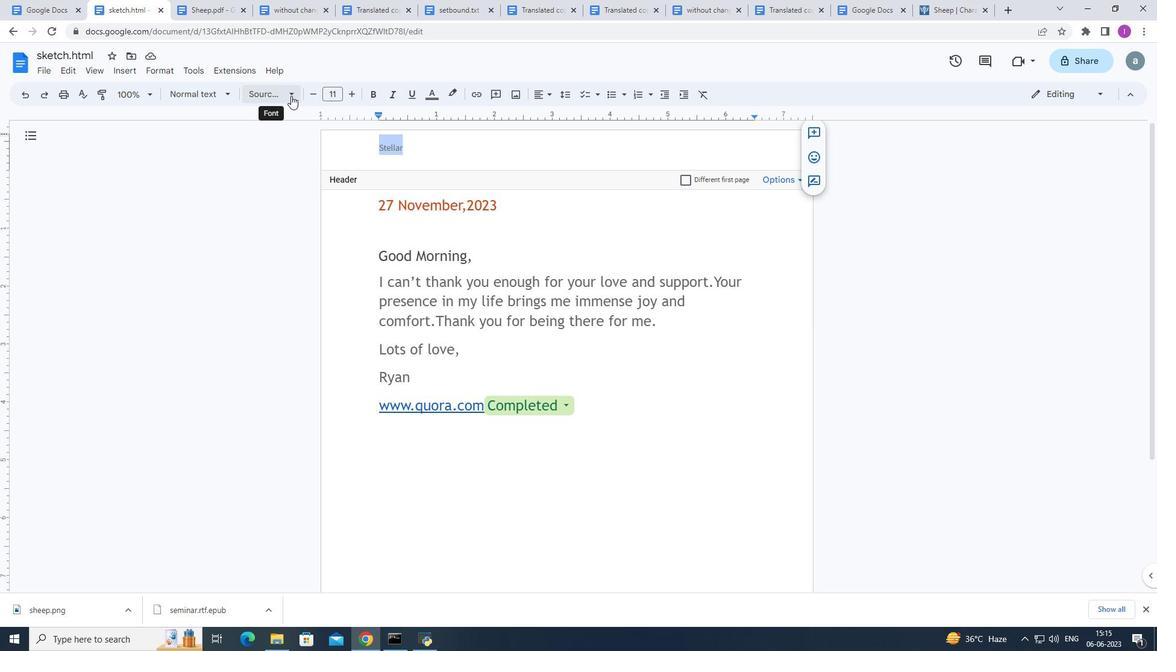 
Action: Mouse moved to (285, 393)
Screenshot: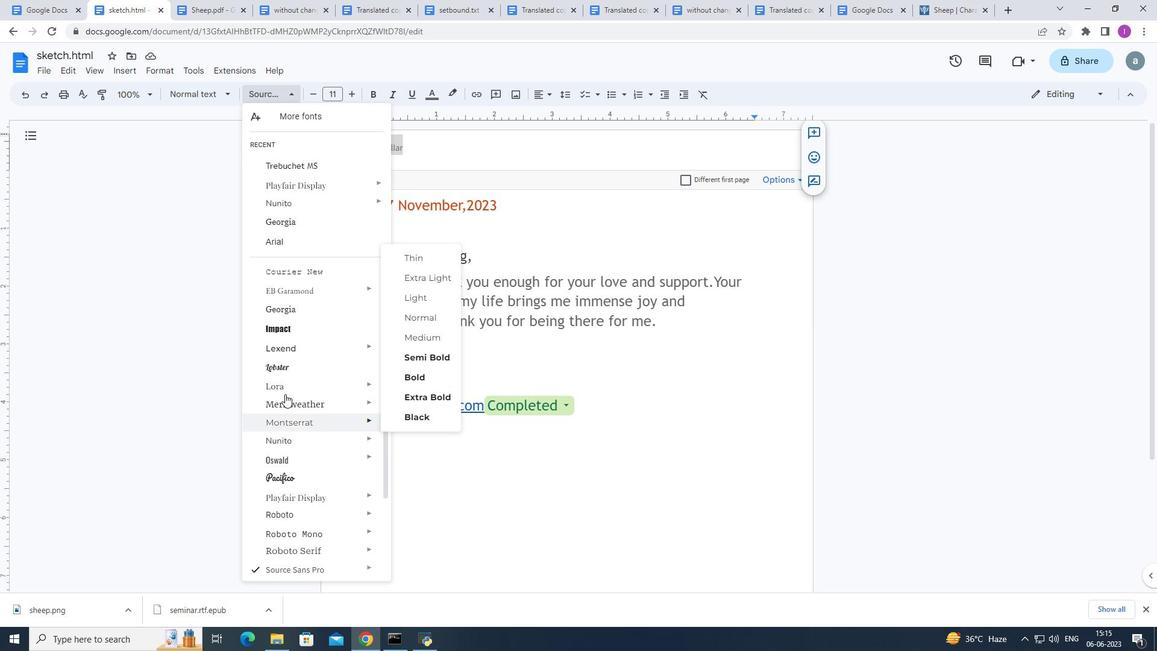 
Action: Mouse scrolled (285, 393) with delta (0, 0)
Screenshot: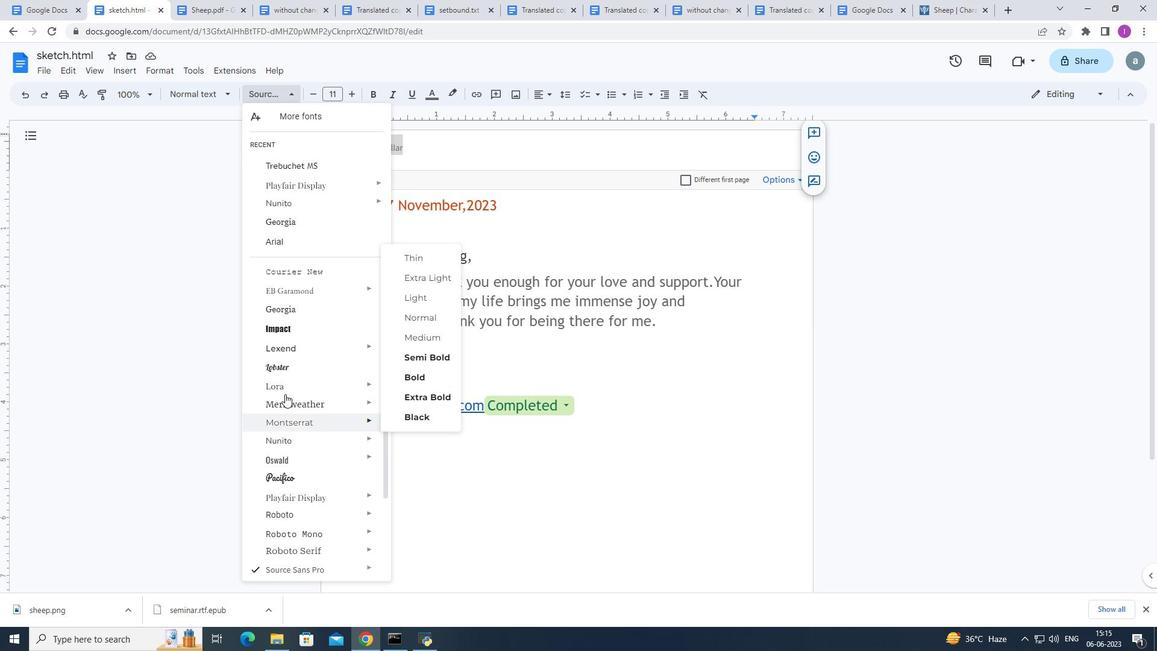 
Action: Mouse scrolled (285, 393) with delta (0, 0)
Screenshot: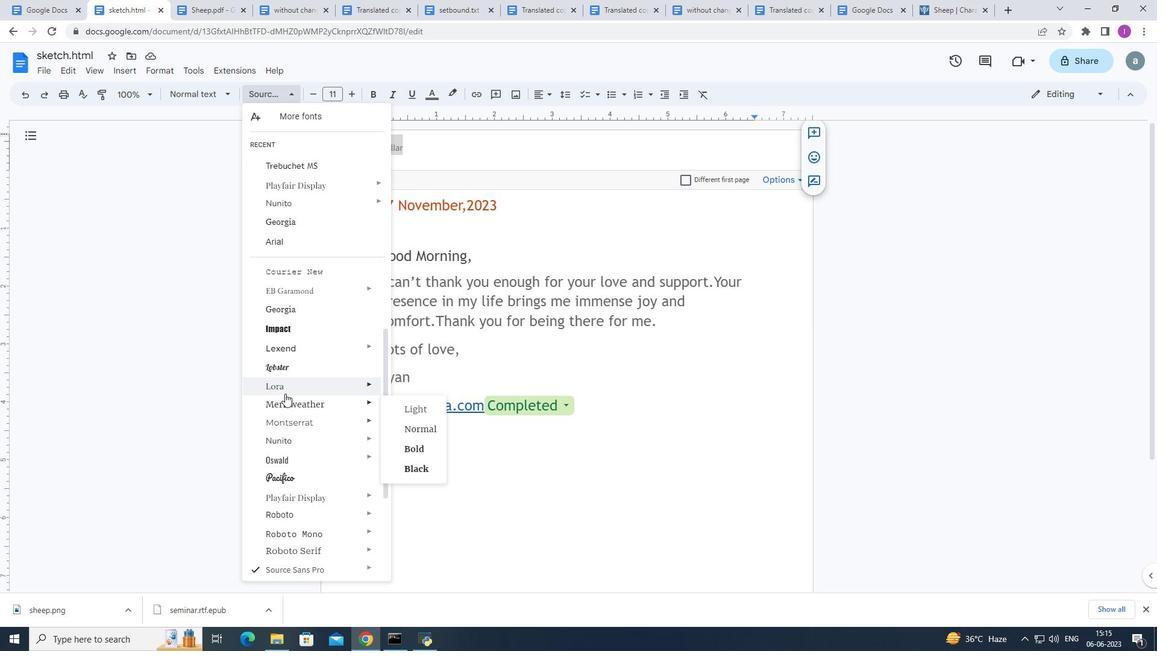 
Action: Mouse scrolled (285, 393) with delta (0, 0)
Screenshot: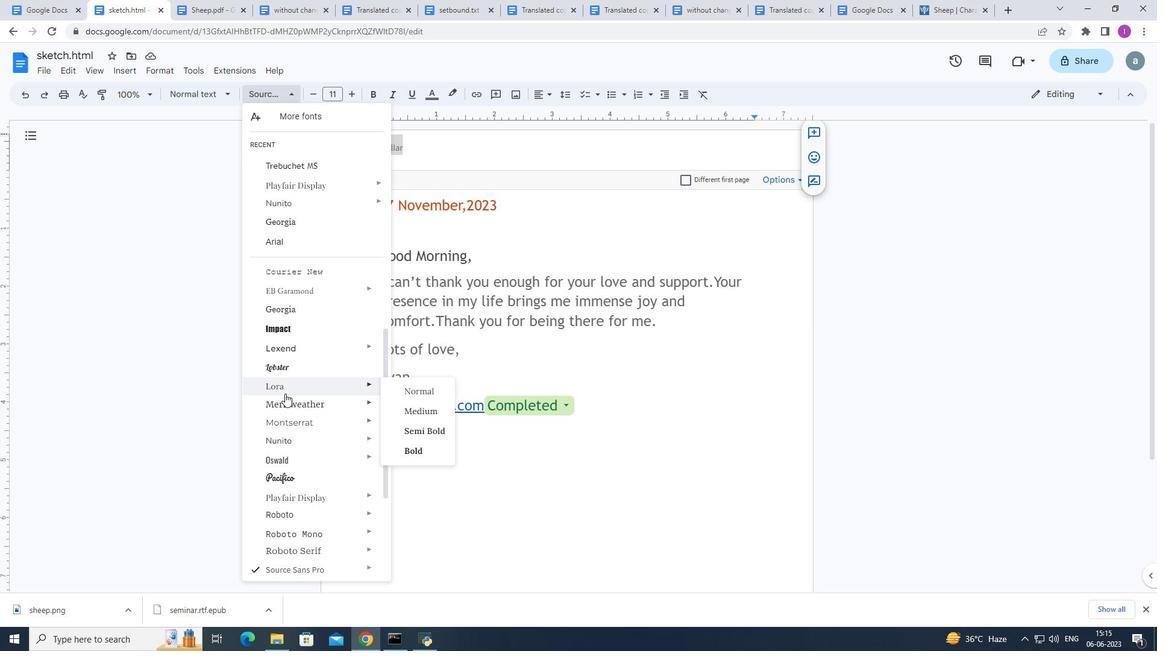 
Action: Mouse moved to (297, 438)
Screenshot: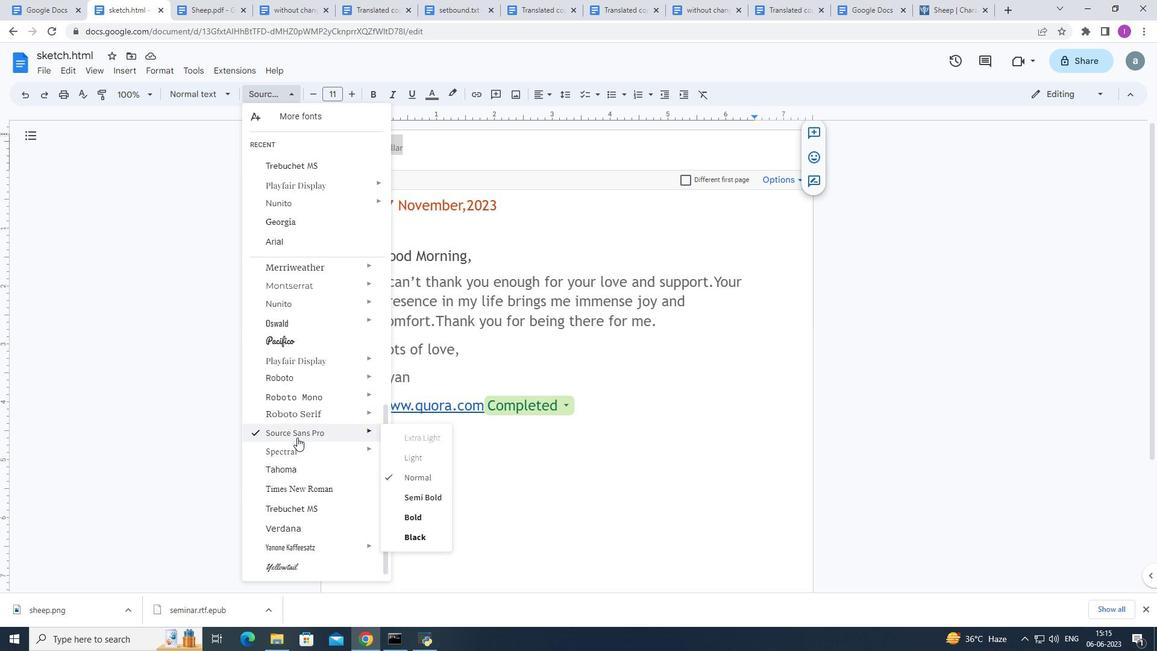 
Action: Mouse scrolled (297, 437) with delta (0, 0)
Screenshot: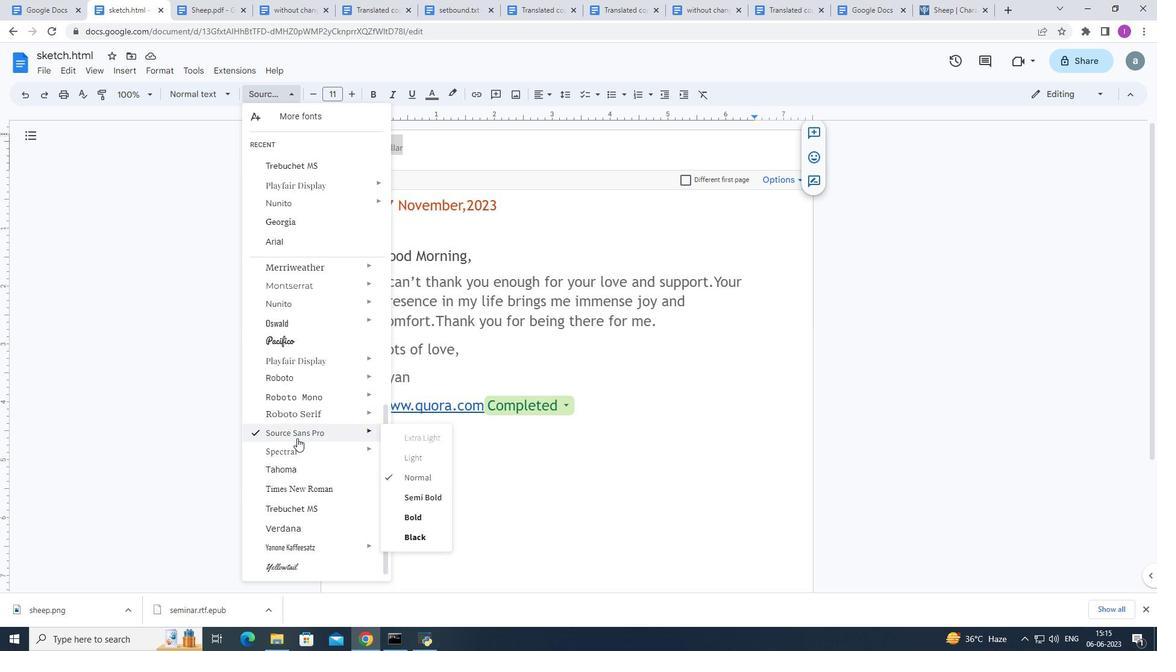 
Action: Mouse scrolled (297, 437) with delta (0, 0)
Screenshot: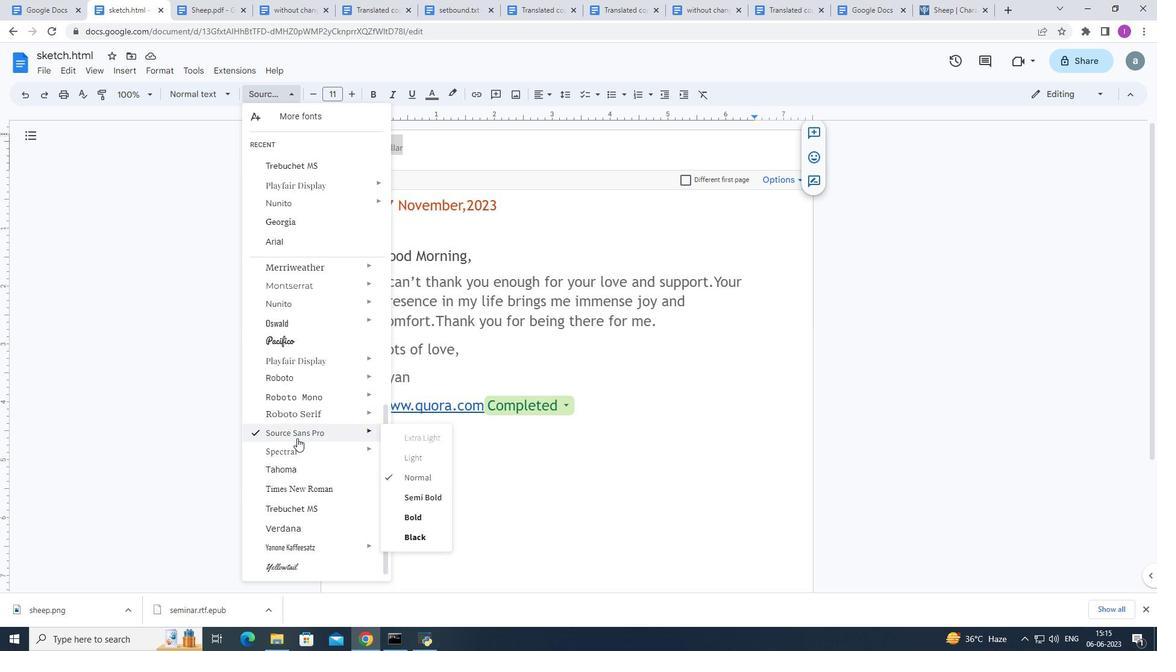 
Action: Mouse scrolled (297, 437) with delta (0, 0)
Screenshot: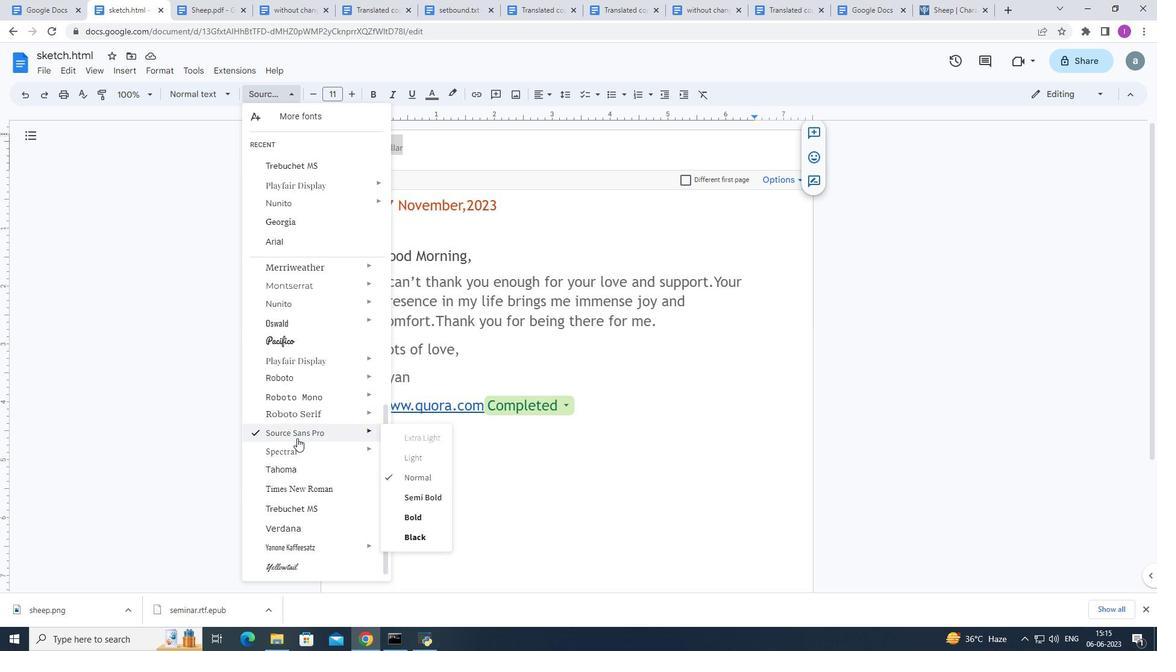 
Action: Mouse scrolled (297, 439) with delta (0, 0)
Screenshot: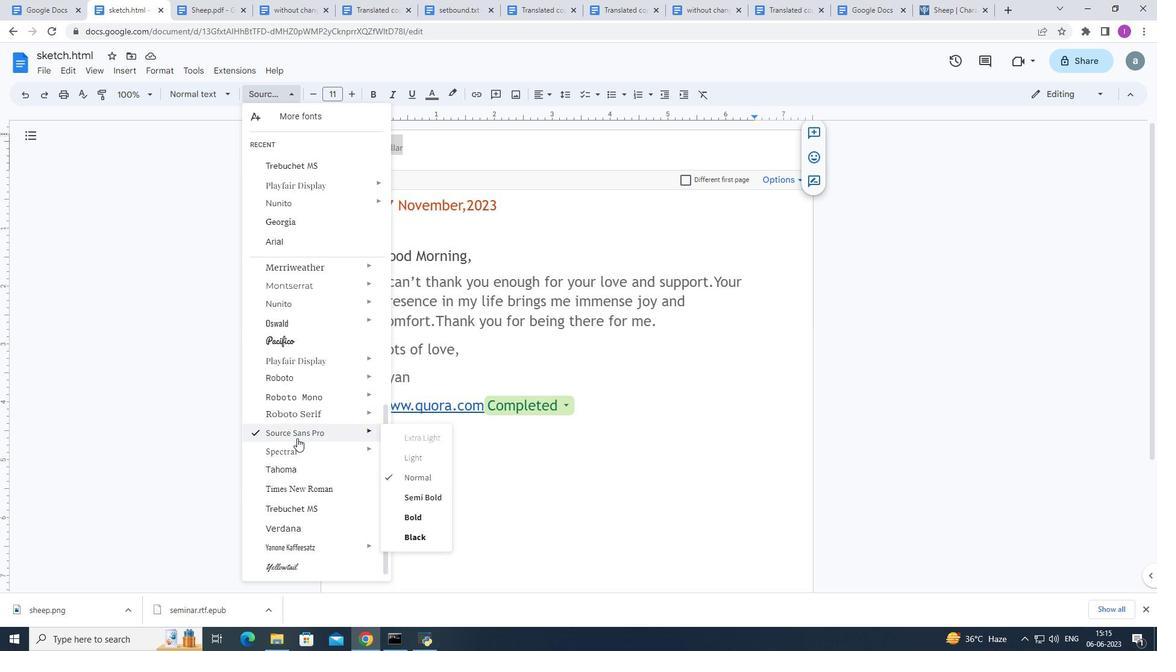 
Action: Mouse scrolled (297, 439) with delta (0, 0)
Screenshot: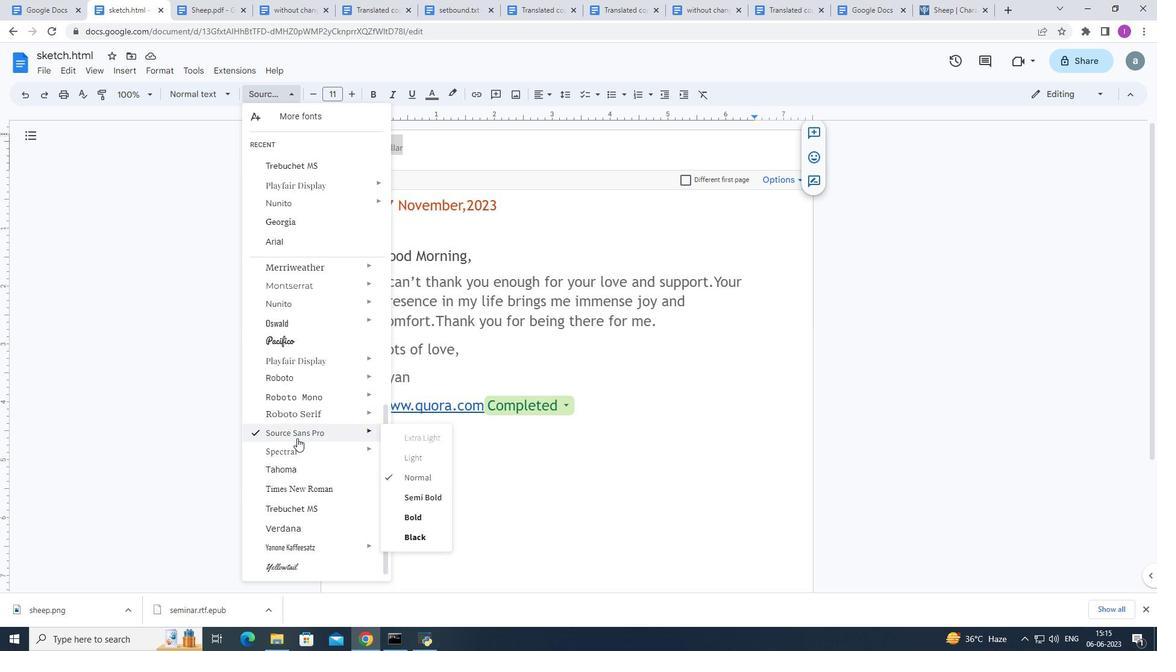
Action: Mouse scrolled (297, 439) with delta (0, 0)
Screenshot: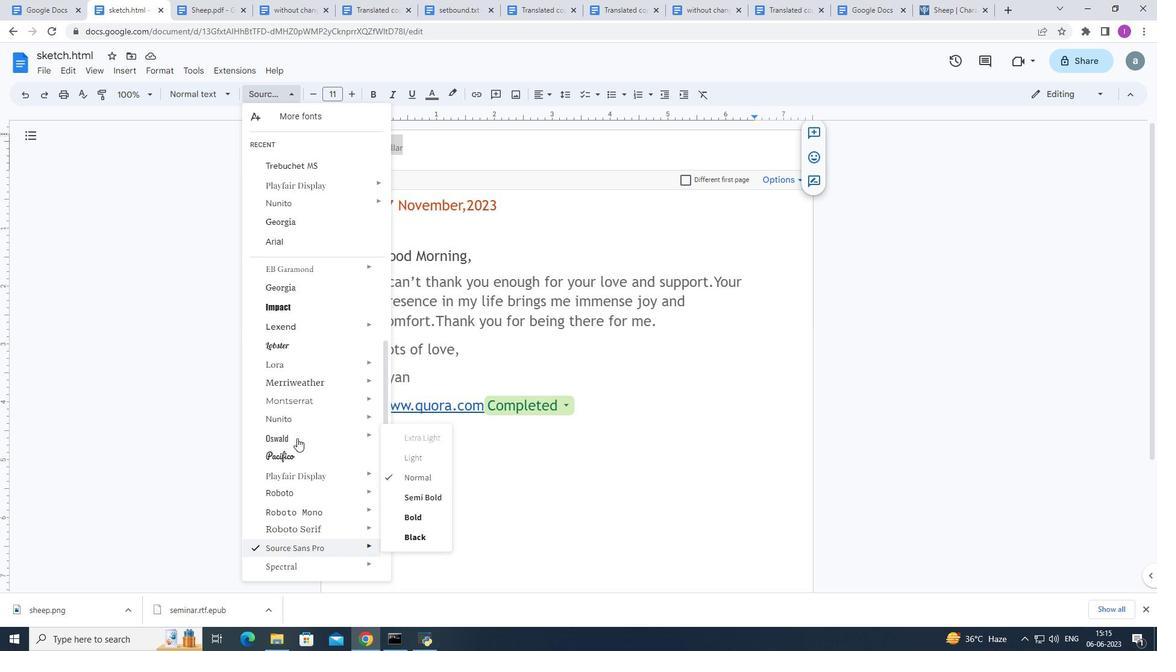 
Action: Mouse moved to (301, 431)
Screenshot: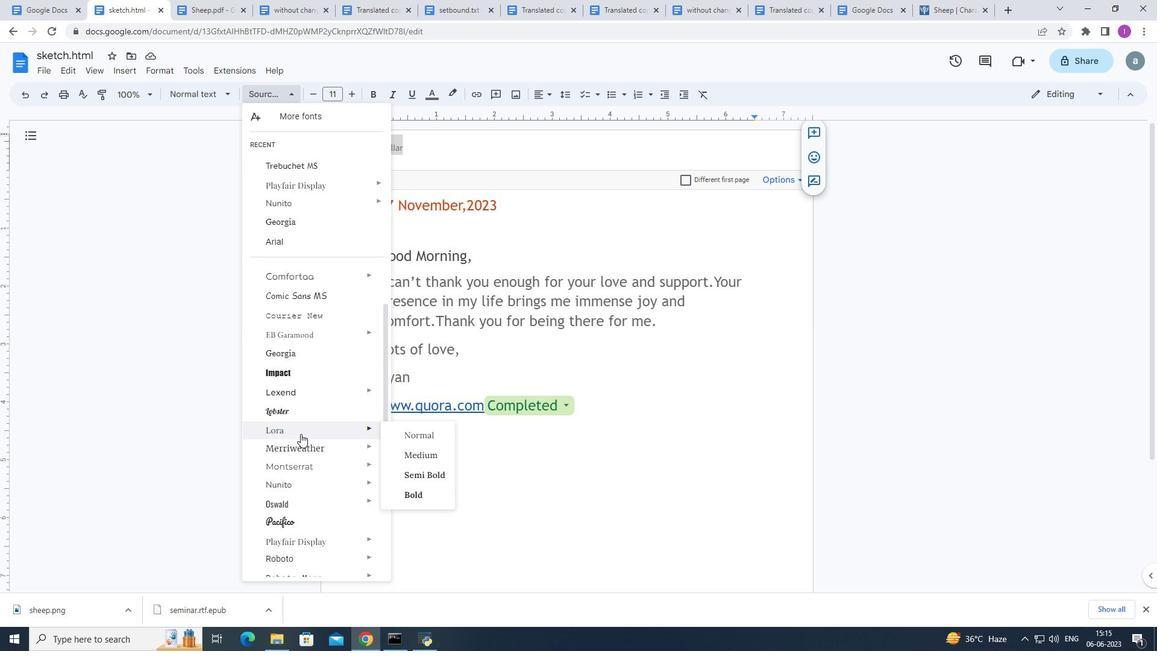 
Action: Mouse scrolled (301, 432) with delta (0, 0)
Screenshot: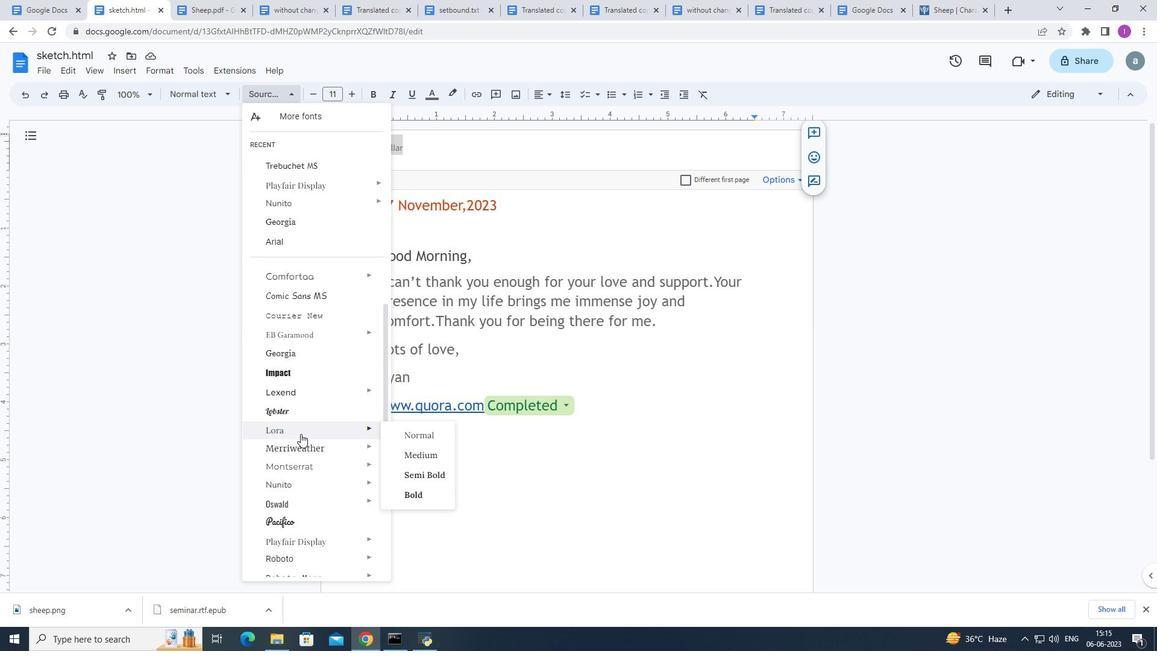 
Action: Mouse moved to (301, 430)
Screenshot: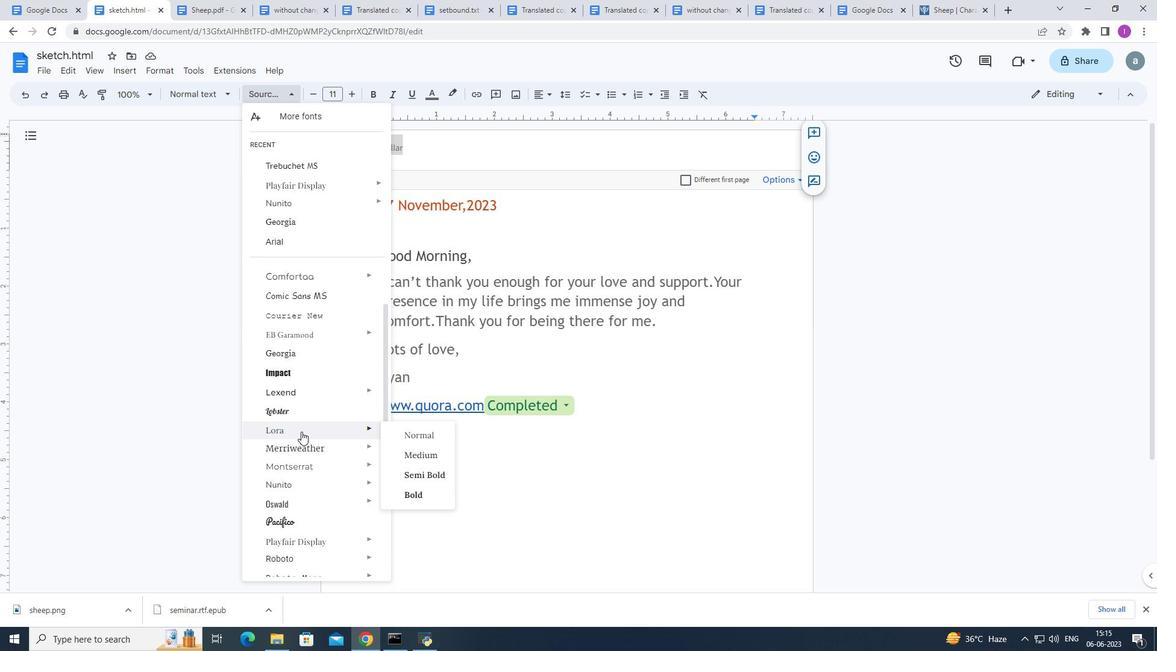 
Action: Mouse scrolled (301, 431) with delta (0, 0)
Screenshot: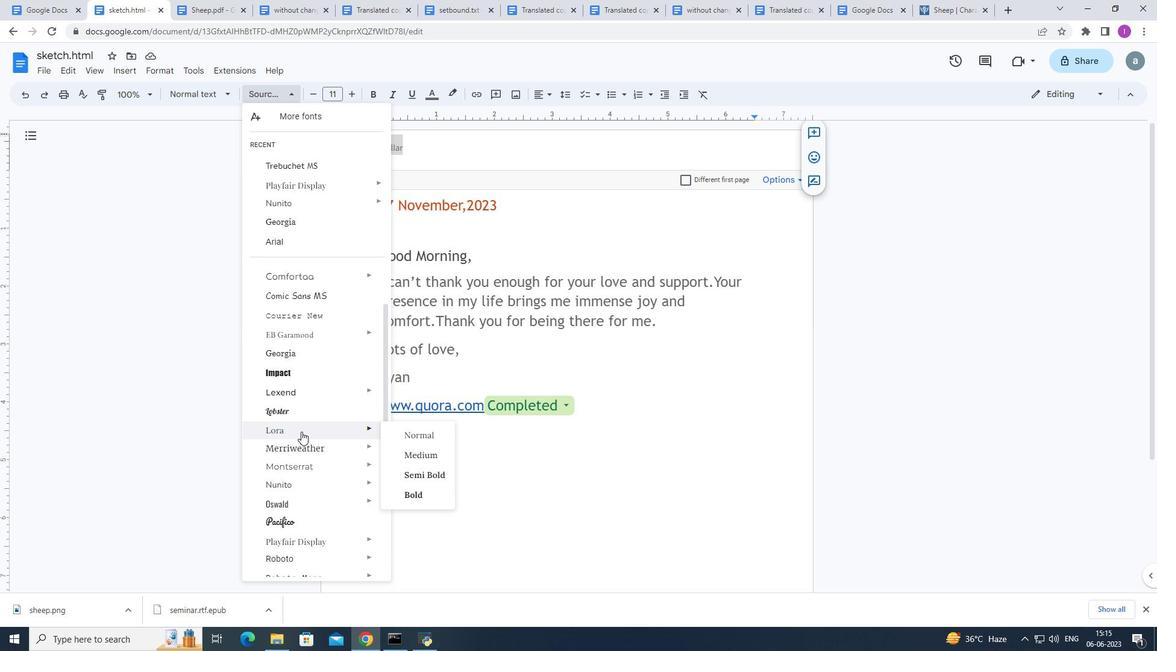
Action: Mouse moved to (297, 262)
Screenshot: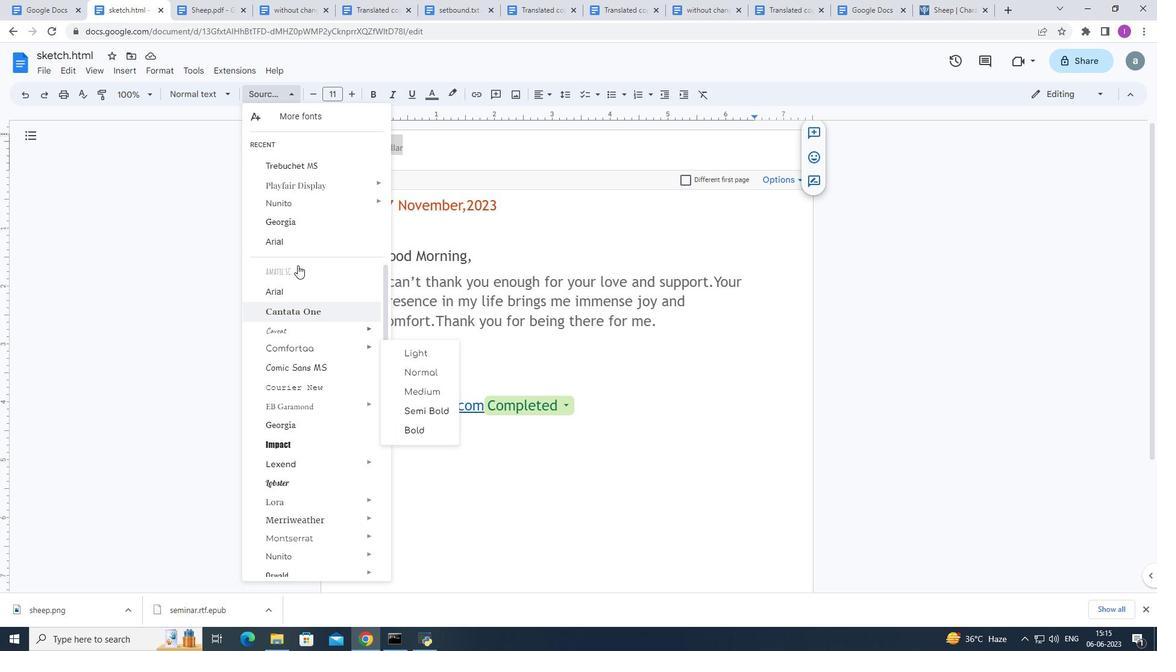 
Action: Mouse scrolled (297, 262) with delta (0, 0)
Screenshot: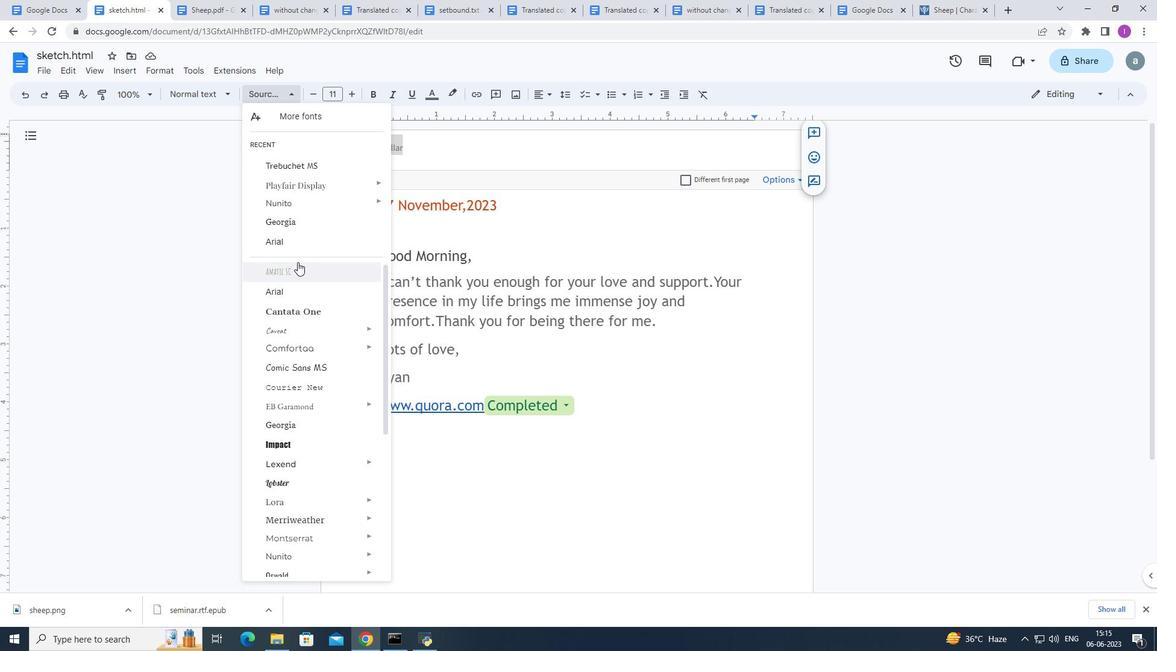 
Action: Mouse scrolled (297, 262) with delta (0, 0)
Screenshot: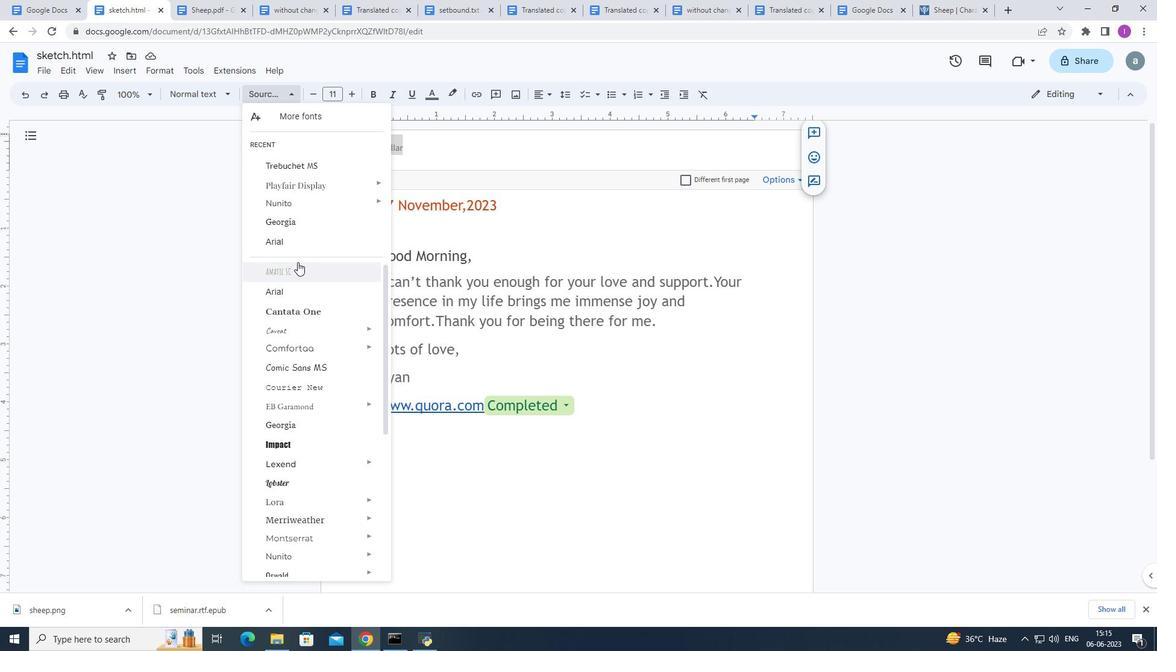 
Action: Mouse scrolled (297, 262) with delta (0, 0)
Screenshot: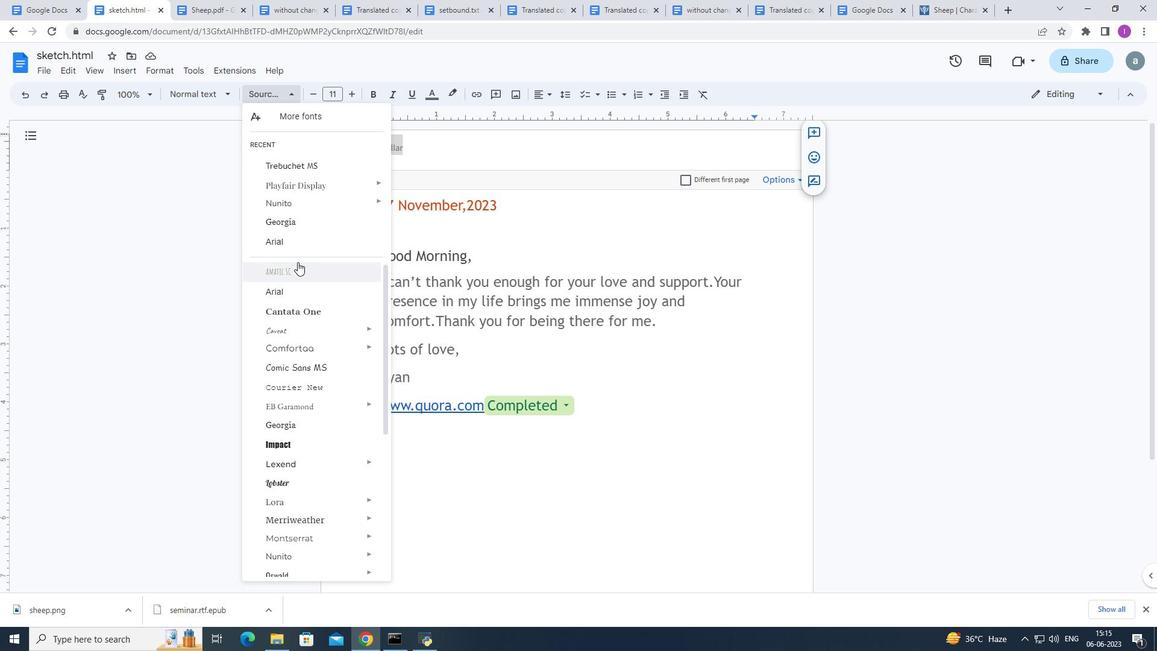 
Action: Mouse scrolled (297, 262) with delta (0, 0)
Screenshot: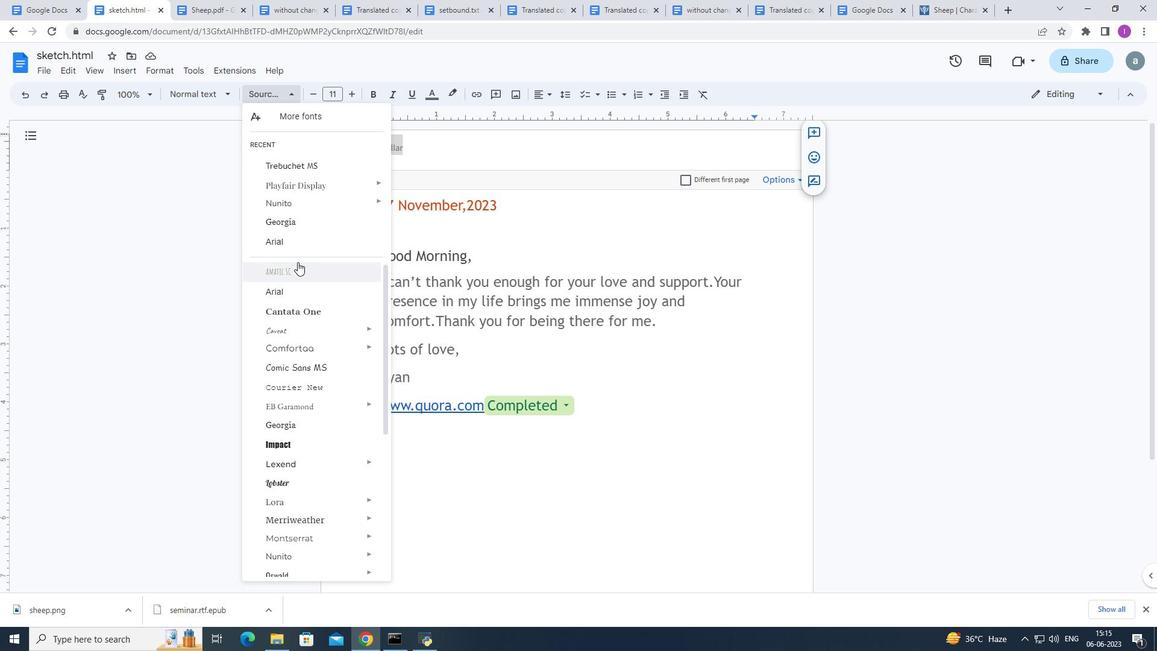
Action: Mouse moved to (302, 110)
Screenshot: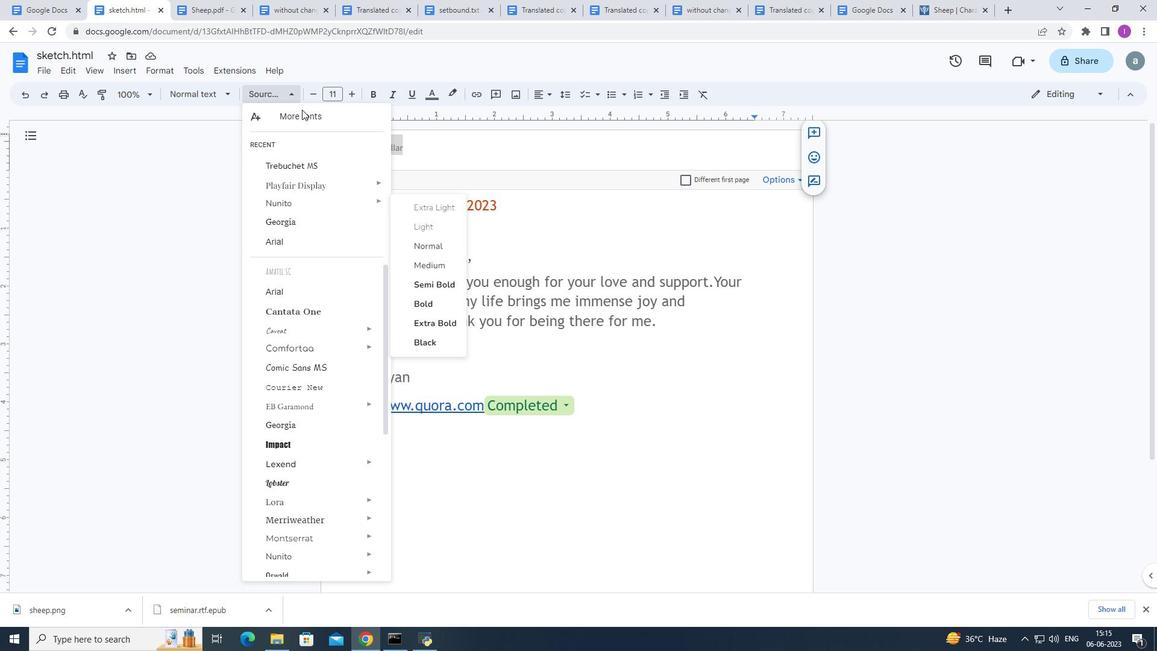 
Action: Mouse pressed left at (302, 110)
Screenshot: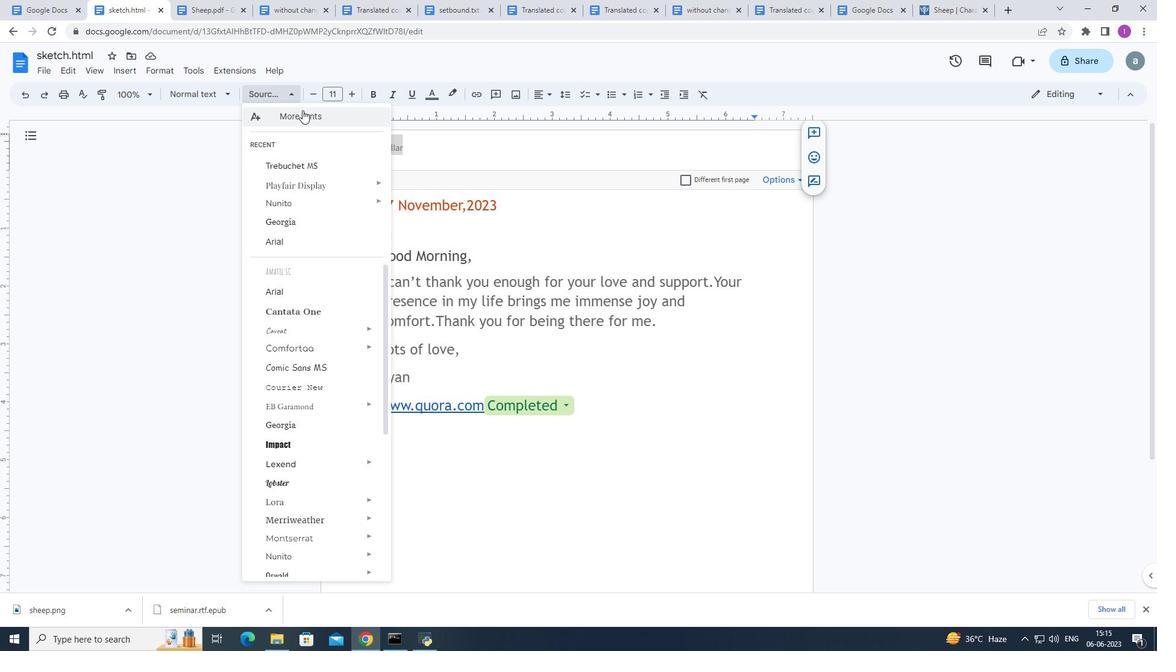 
Action: Mouse moved to (368, 178)
Screenshot: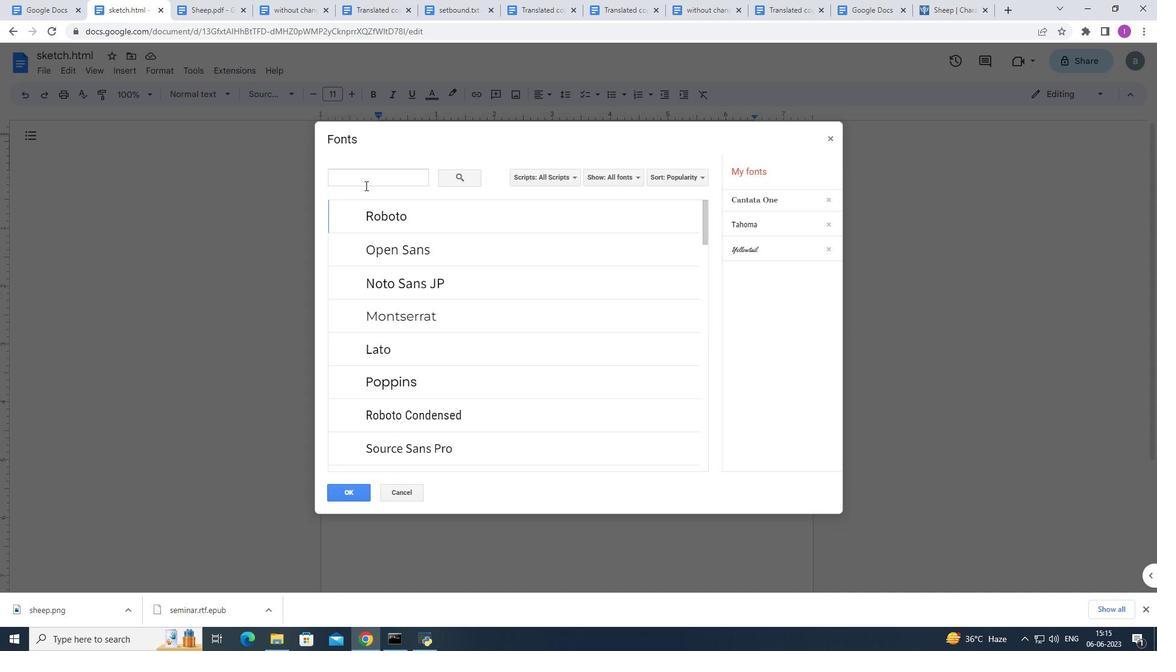 
Action: Mouse pressed left at (368, 178)
Screenshot: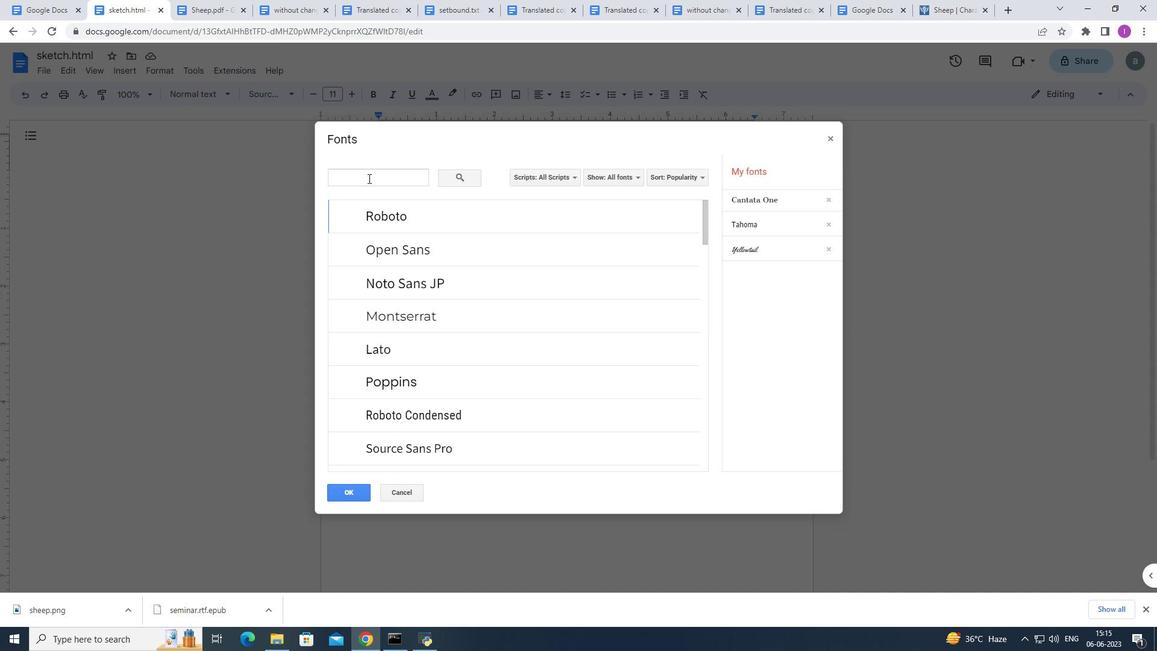 
Action: Mouse moved to (369, 141)
Screenshot: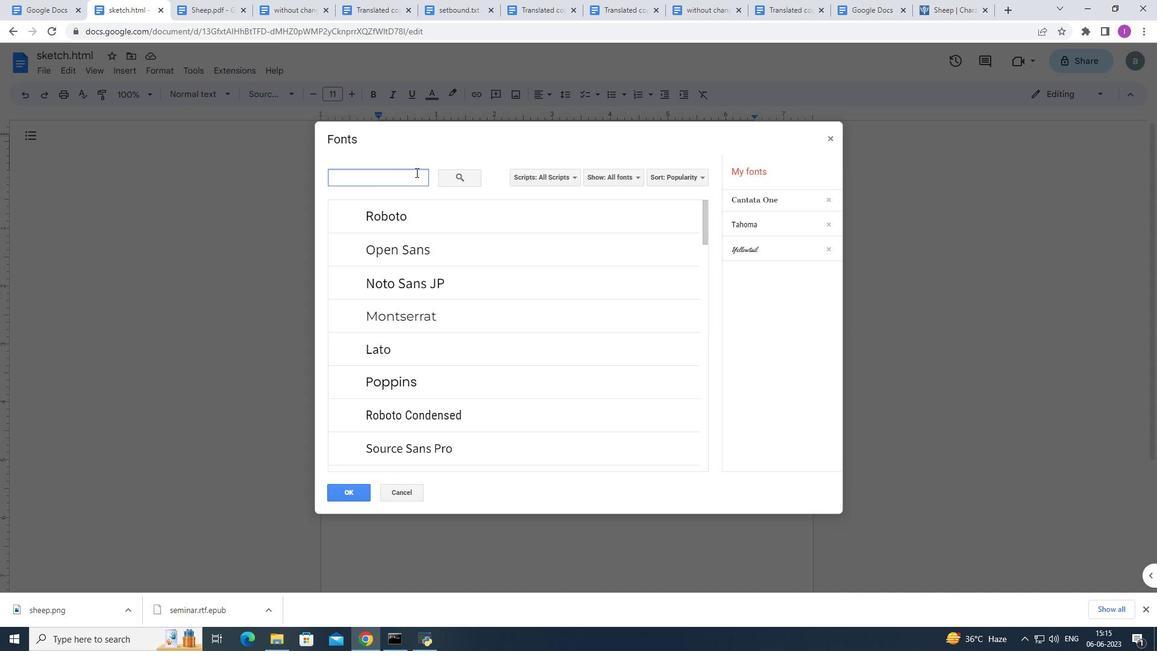 
Action: Key pressed roman
Screenshot: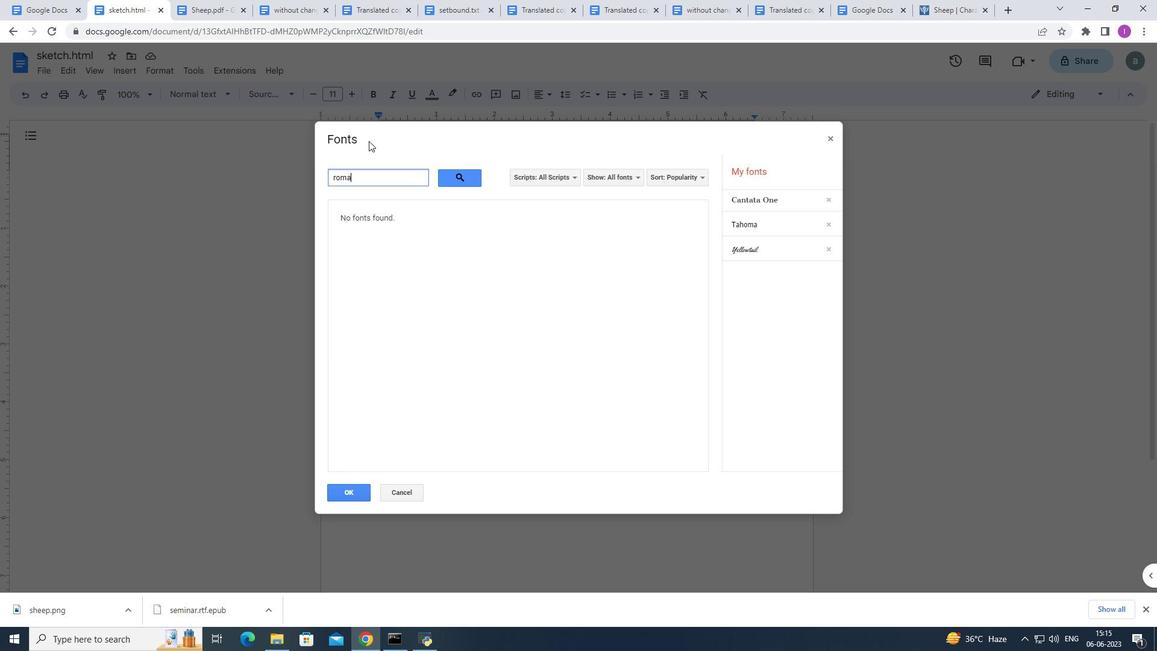 
Action: Mouse moved to (426, 276)
Screenshot: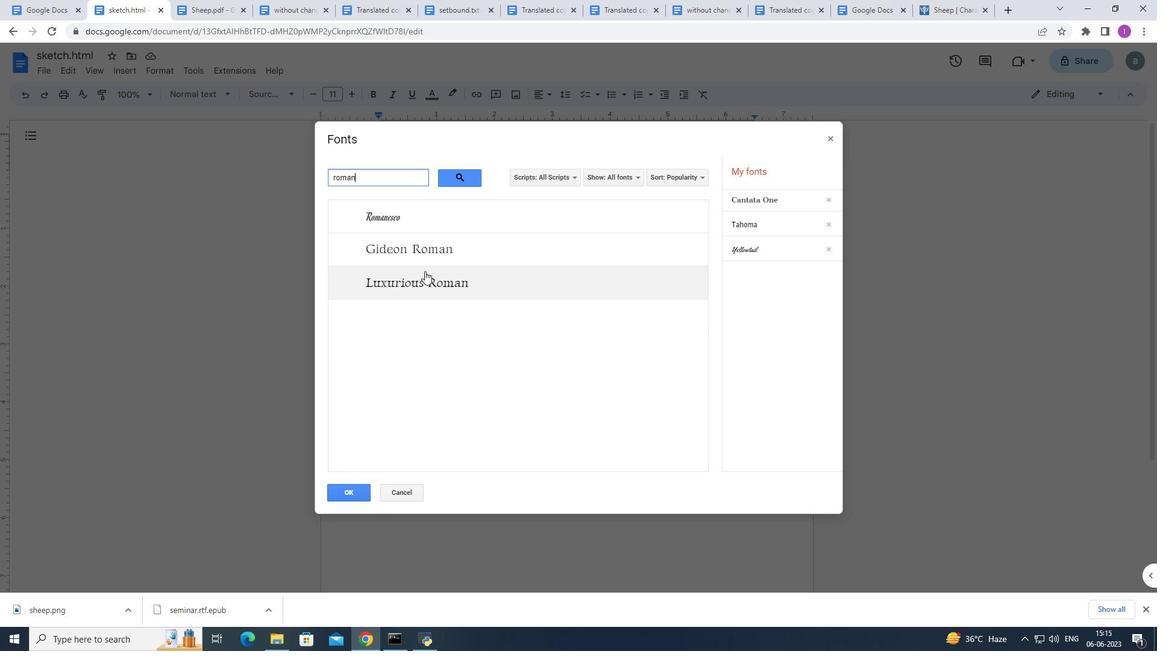 
Action: Mouse pressed left at (426, 276)
Screenshot: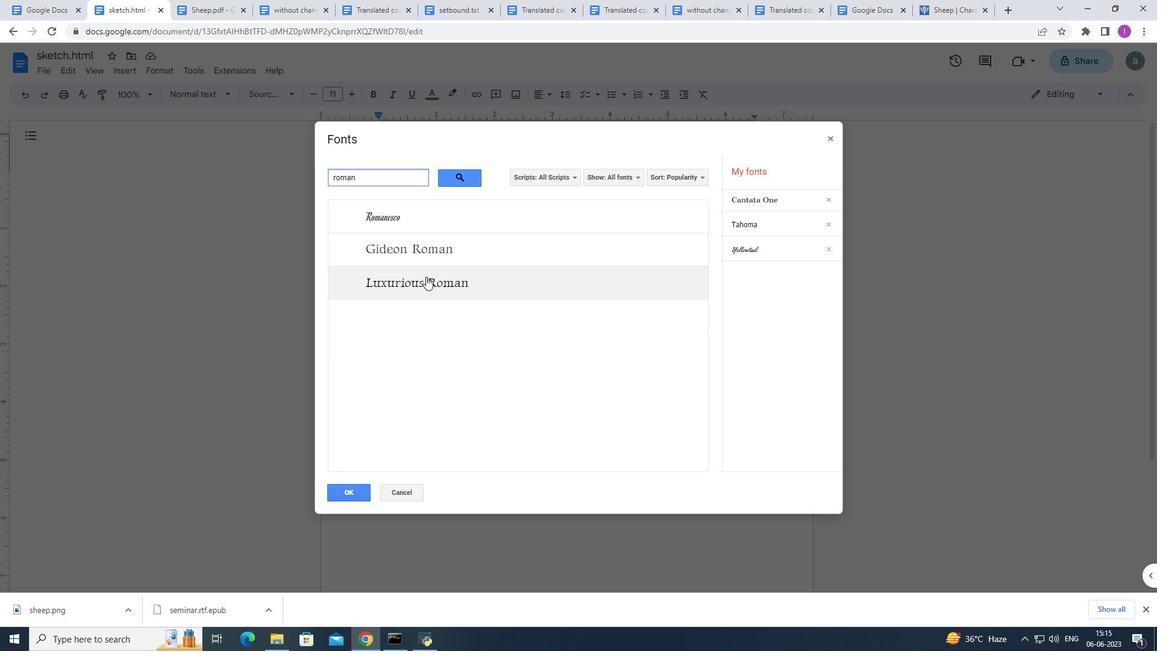 
Action: Mouse moved to (354, 492)
Screenshot: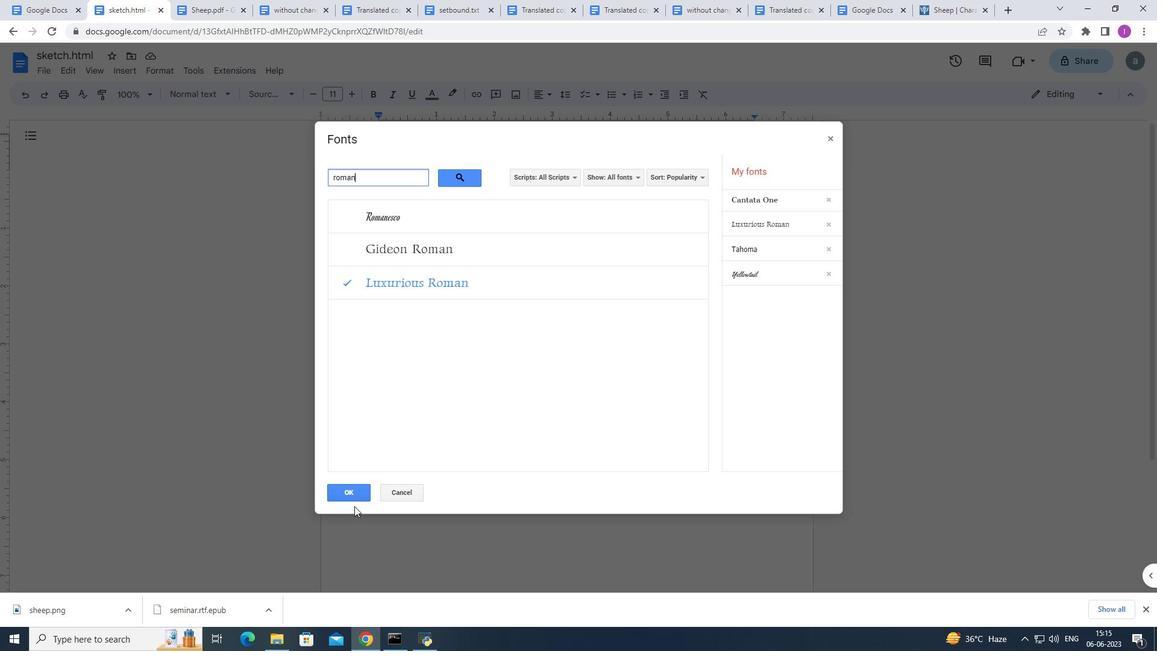 
Action: Mouse pressed left at (354, 492)
Screenshot: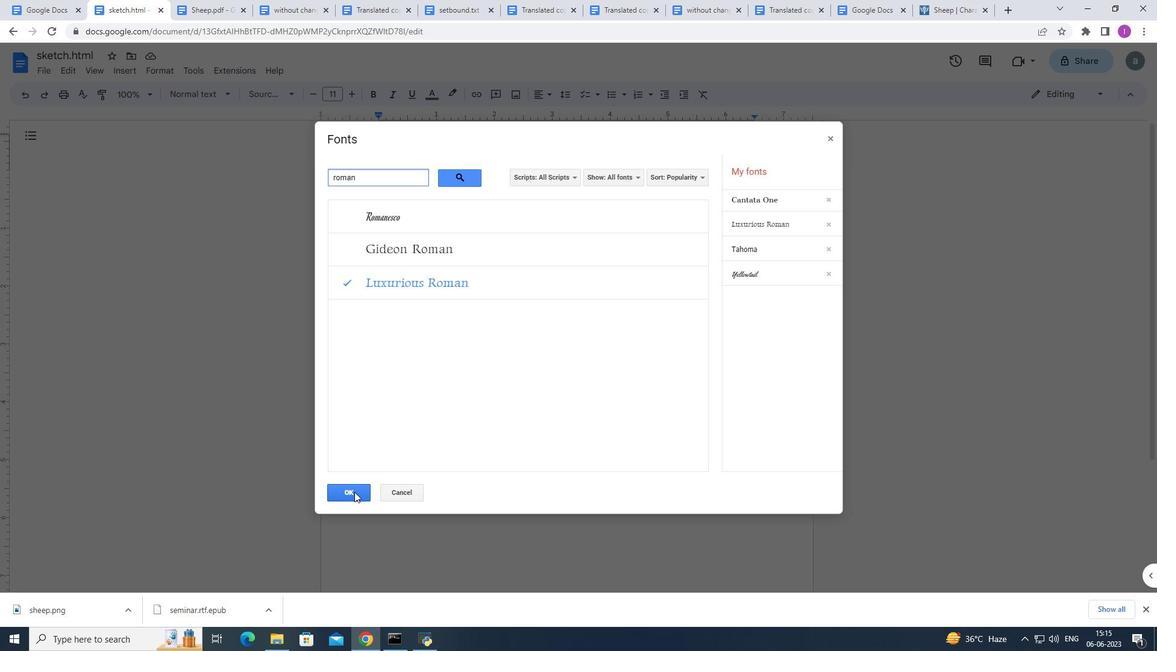 
Action: Mouse moved to (581, 353)
Screenshot: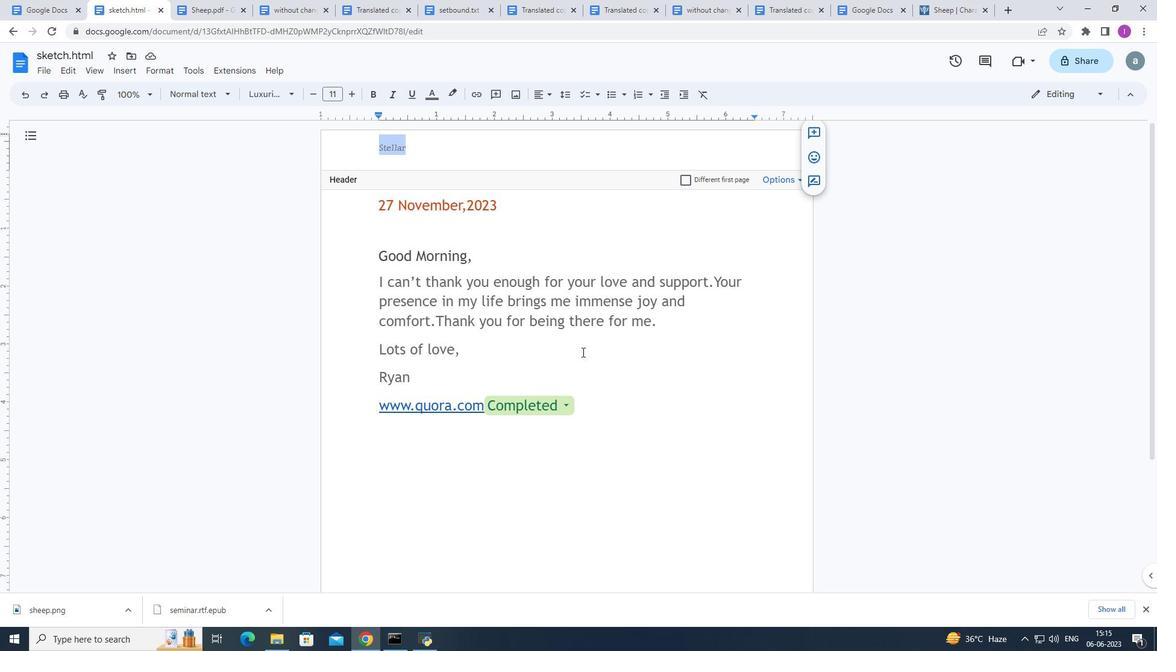 
Action: Mouse scrolled (581, 354) with delta (0, 0)
Screenshot: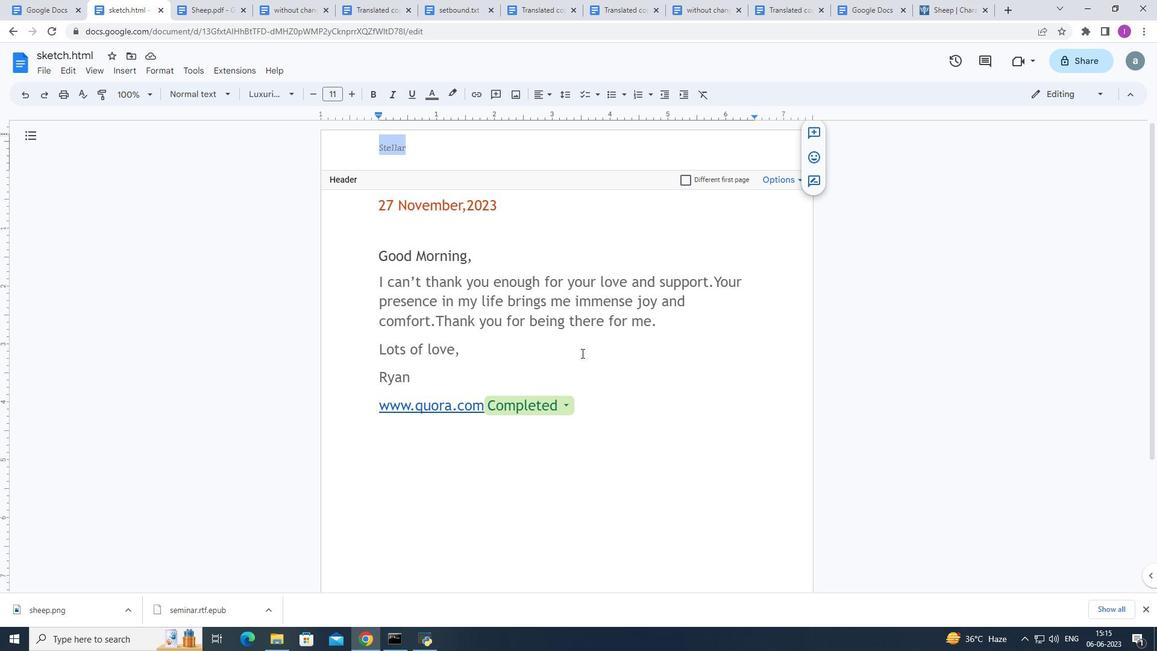 
Action: Mouse scrolled (581, 354) with delta (0, 0)
Screenshot: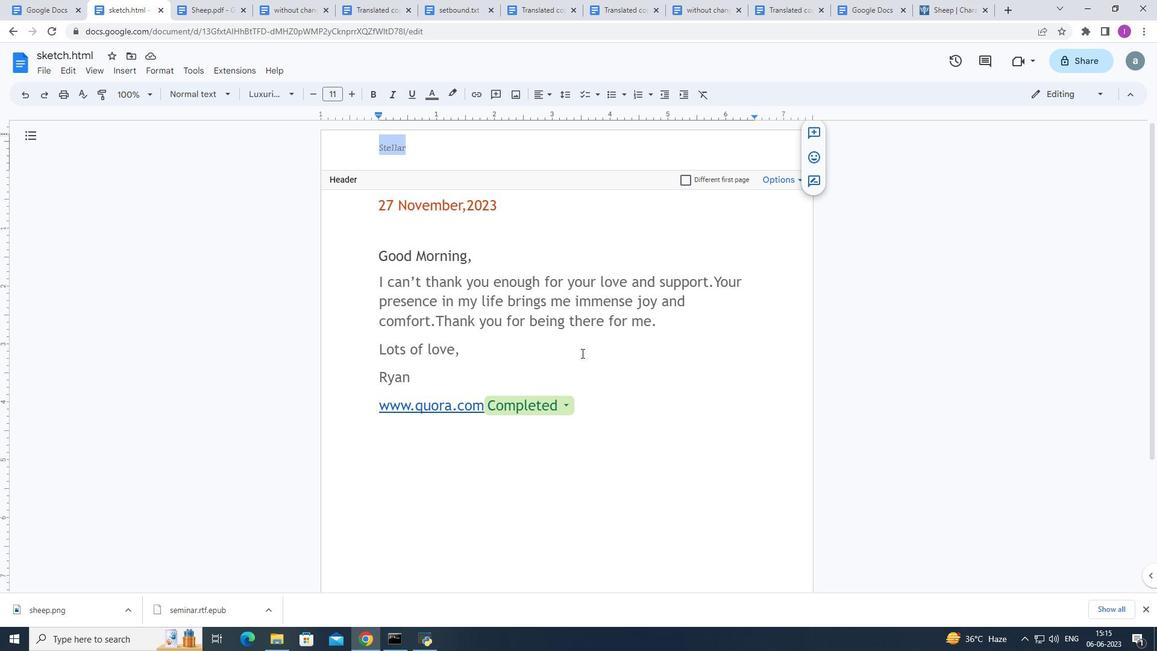
Action: Mouse scrolled (581, 352) with delta (0, 0)
Screenshot: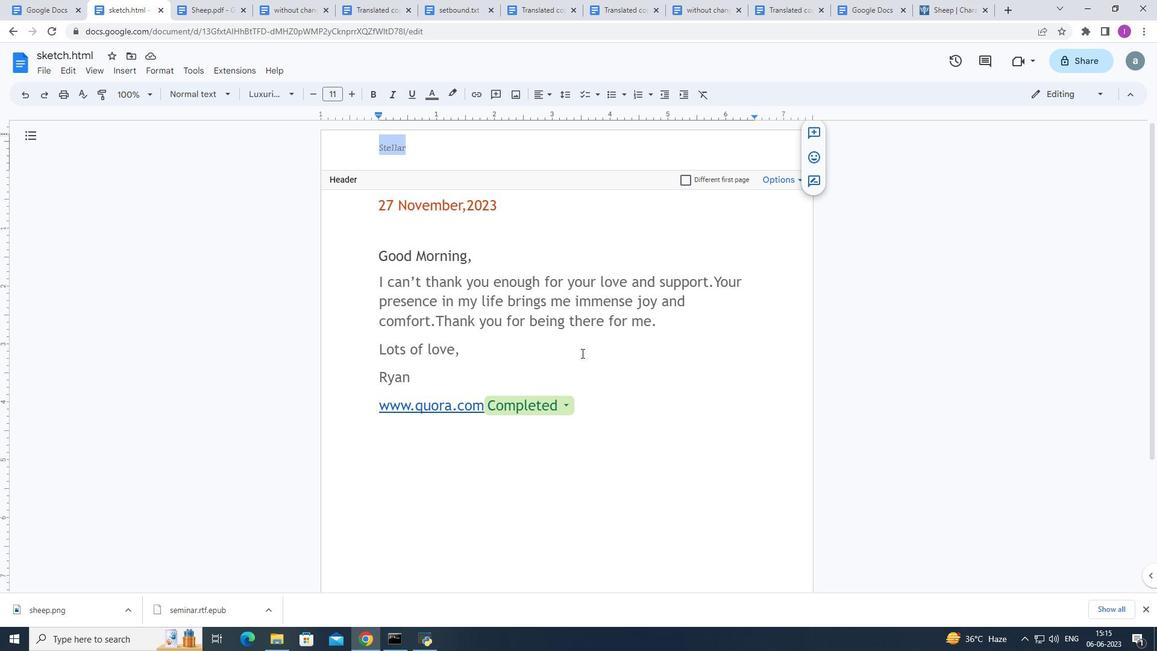 
Action: Mouse scrolled (581, 354) with delta (0, 0)
Screenshot: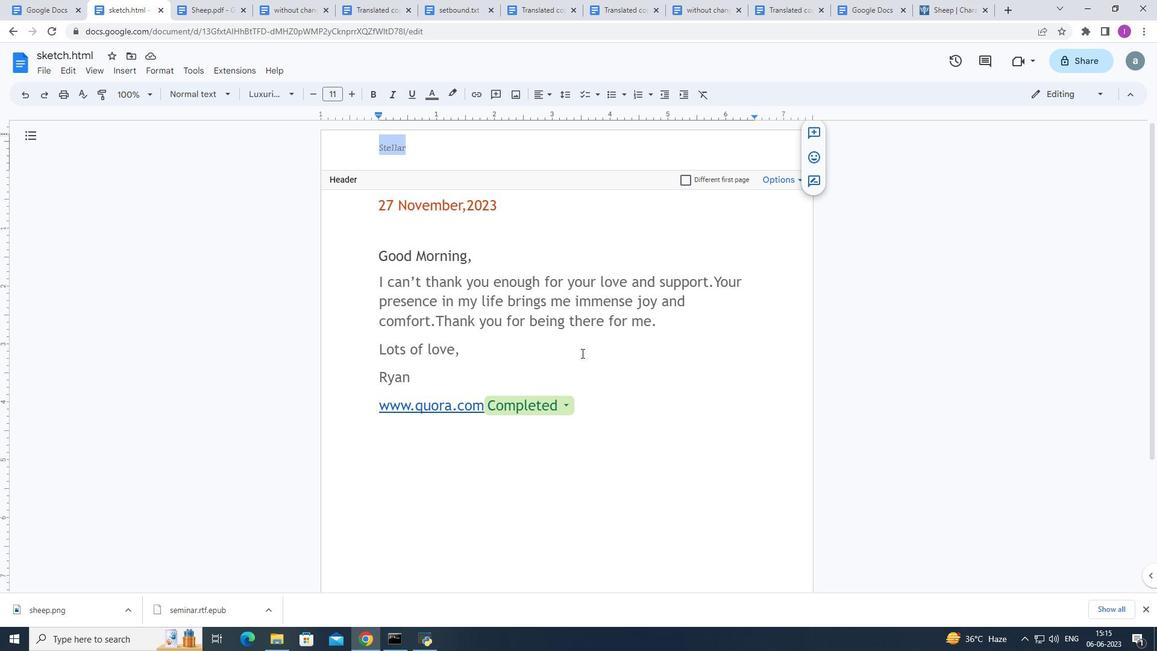 
Action: Mouse scrolled (581, 352) with delta (0, 0)
Screenshot: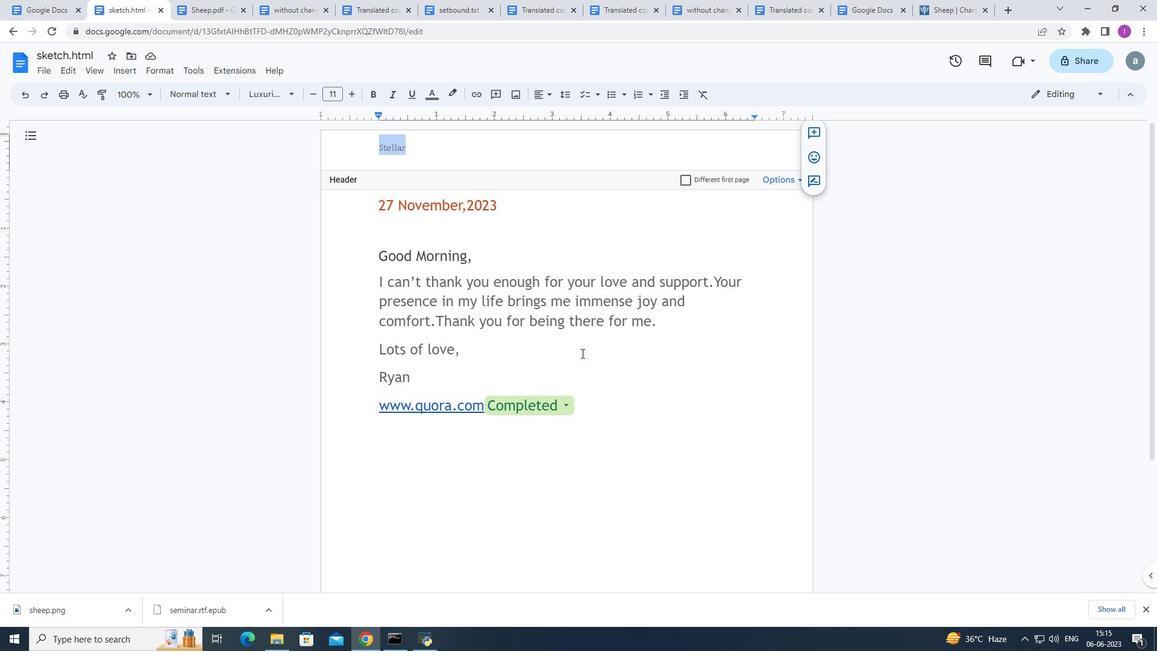 
Action: Mouse scrolled (581, 352) with delta (0, 0)
Screenshot: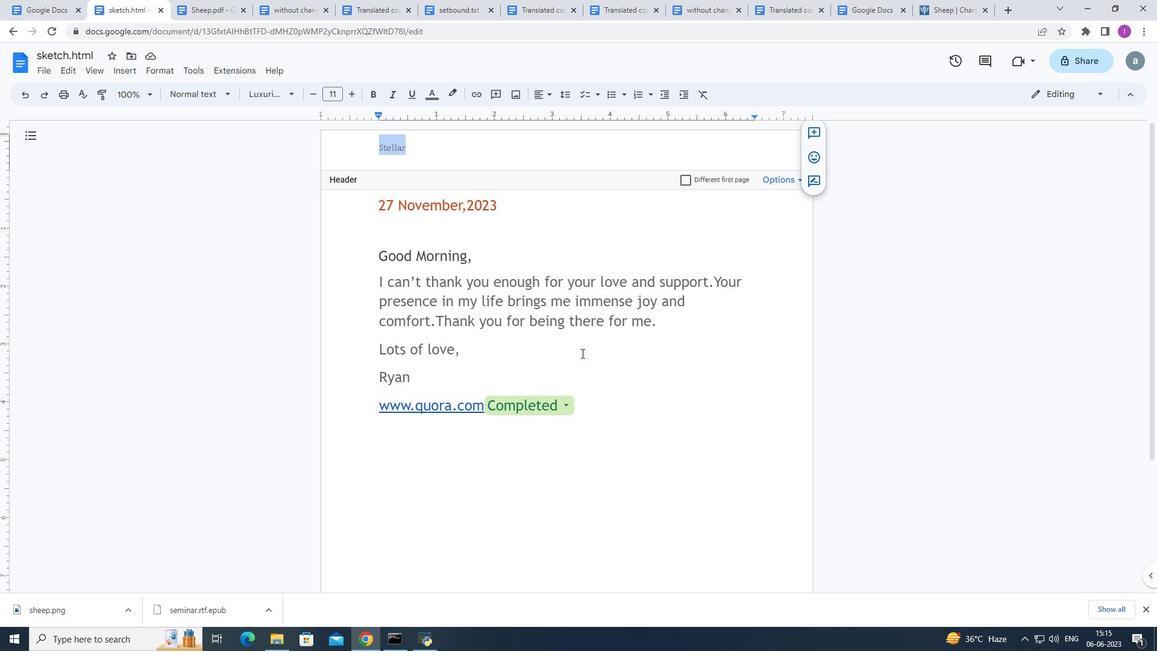 
Action: Mouse scrolled (581, 352) with delta (0, 0)
Screenshot: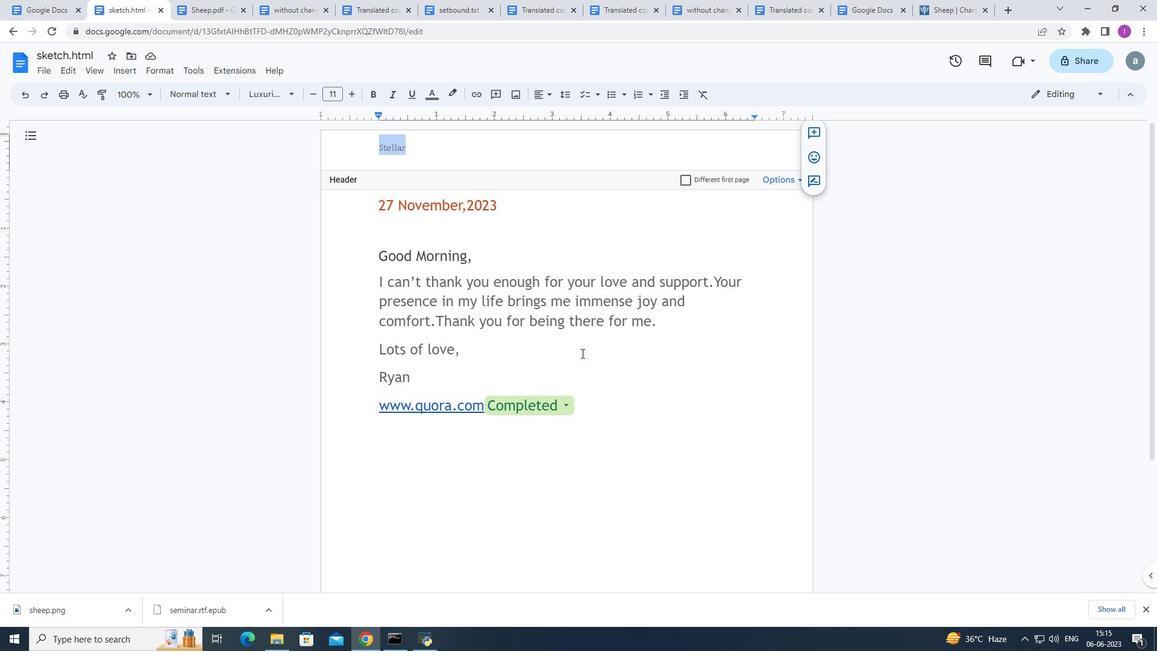 
Action: Mouse moved to (498, 349)
Screenshot: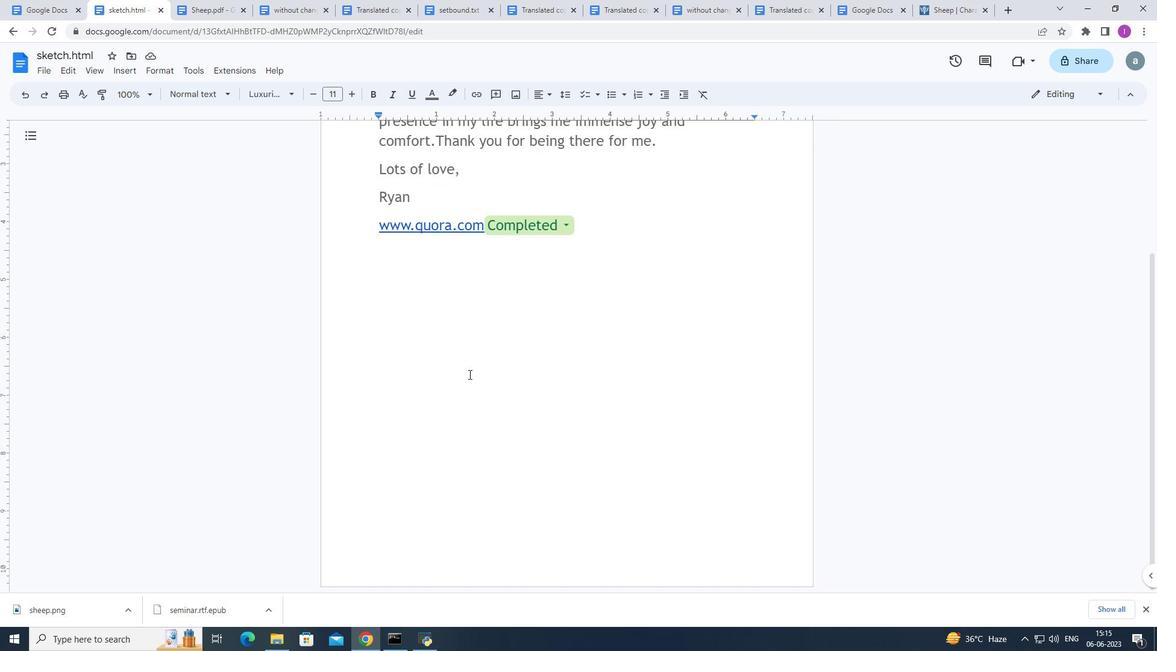 
